 Task: Select Convenience. Add to cart, from Roadrunner for 149 Hardman Road, Brattleboro, Vermont 05301, Cell Number 802-818-8313, following items : Snickers King Size_x000D_
 - 3, Wrigleys Orbit Peppermint Gum Sugar Free_x000D_
 - 1
Action: Mouse moved to (245, 110)
Screenshot: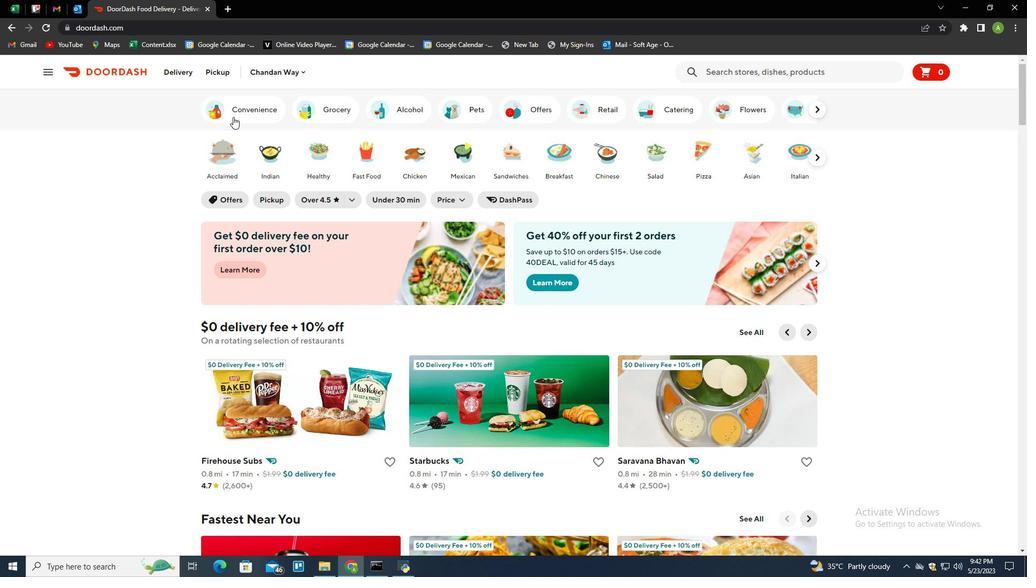 
Action: Mouse pressed left at (245, 110)
Screenshot: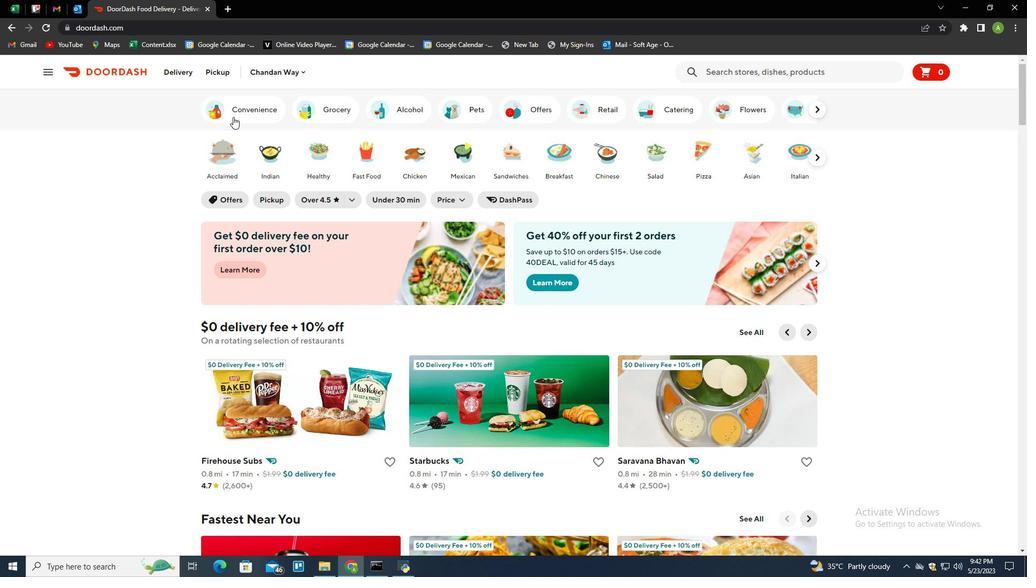 
Action: Mouse moved to (528, 467)
Screenshot: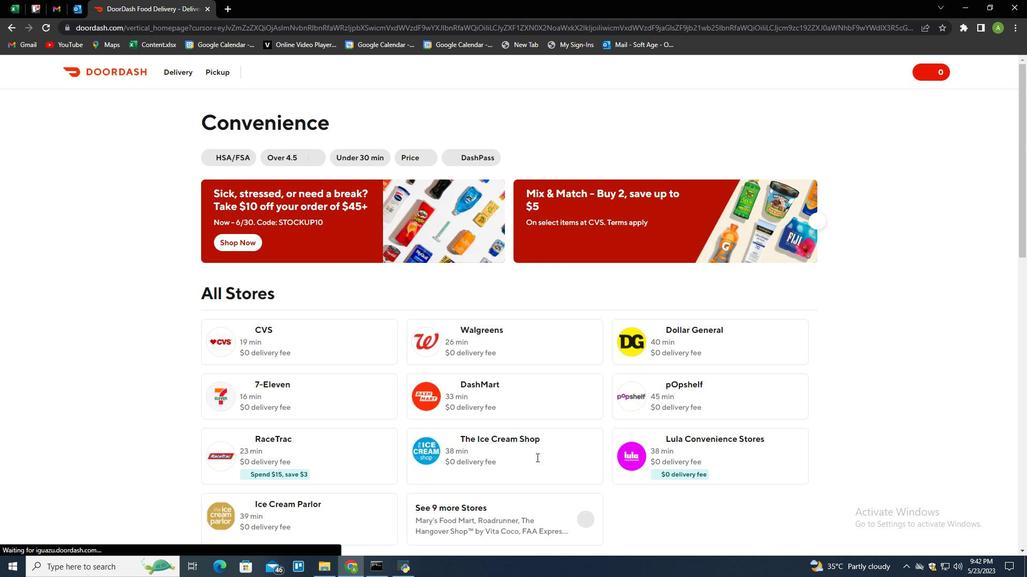 
Action: Mouse scrolled (528, 467) with delta (0, 0)
Screenshot: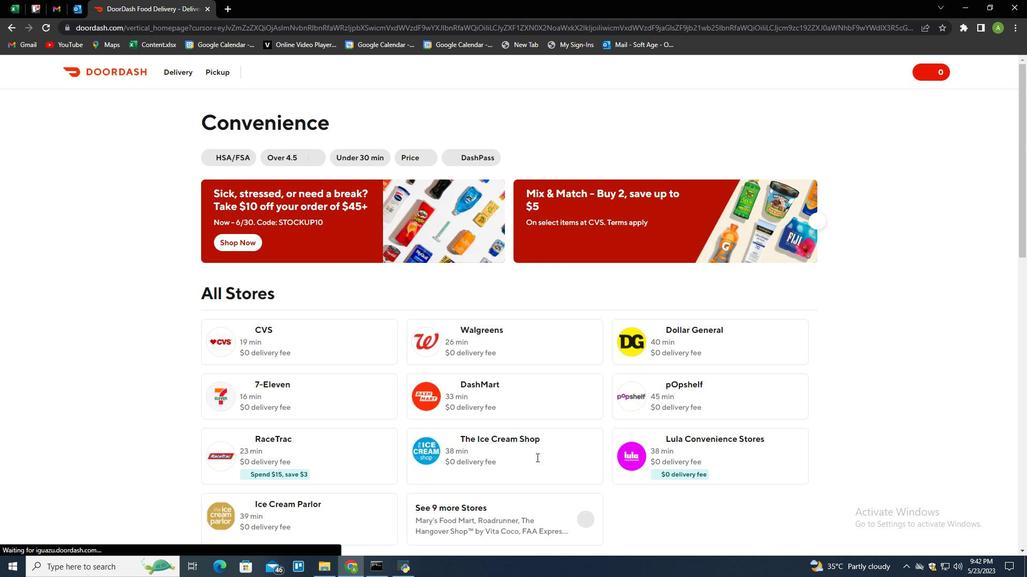 
Action: Mouse scrolled (528, 467) with delta (0, 0)
Screenshot: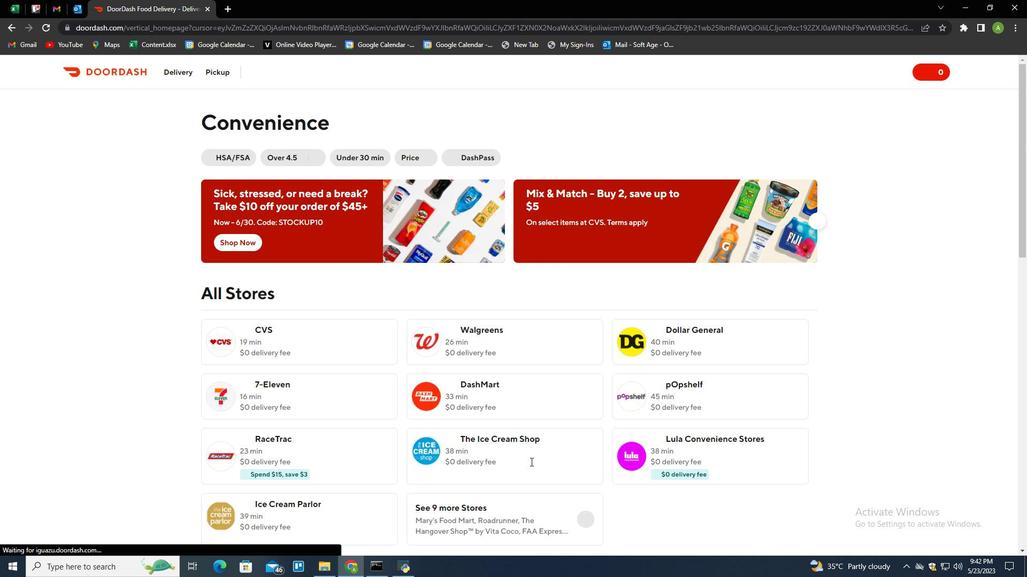 
Action: Mouse scrolled (528, 467) with delta (0, 0)
Screenshot: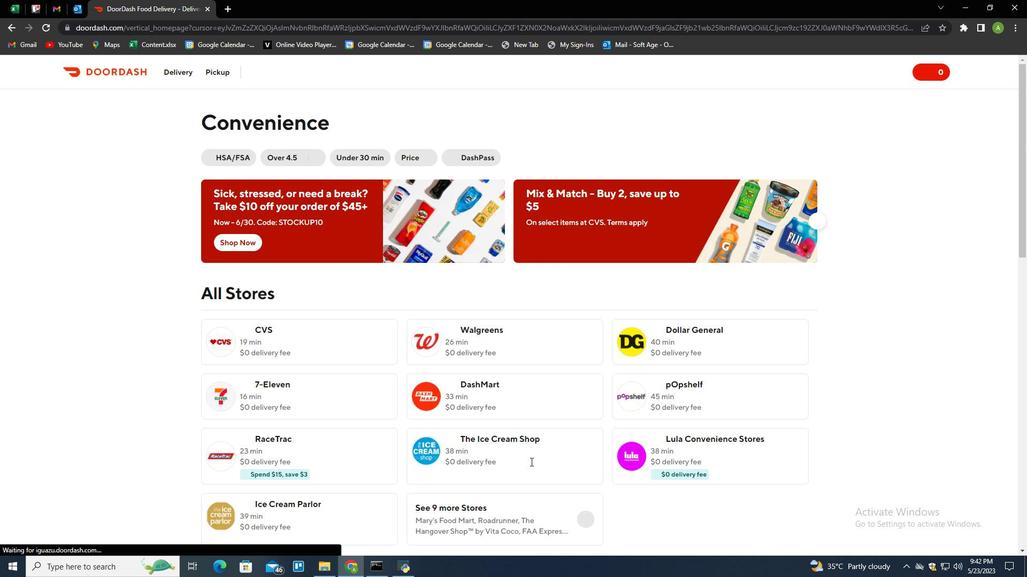 
Action: Mouse moved to (579, 356)
Screenshot: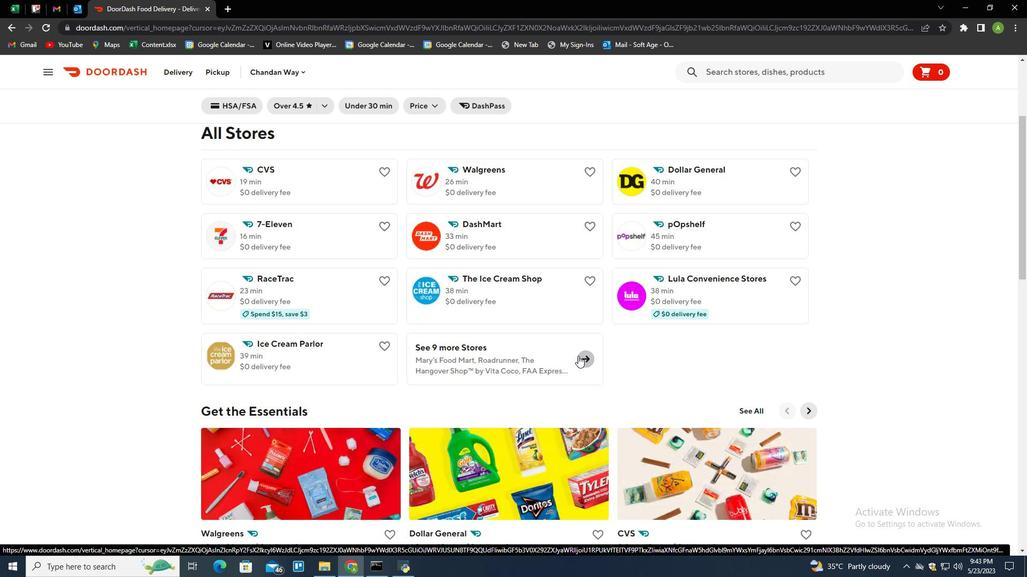 
Action: Mouse pressed left at (579, 356)
Screenshot: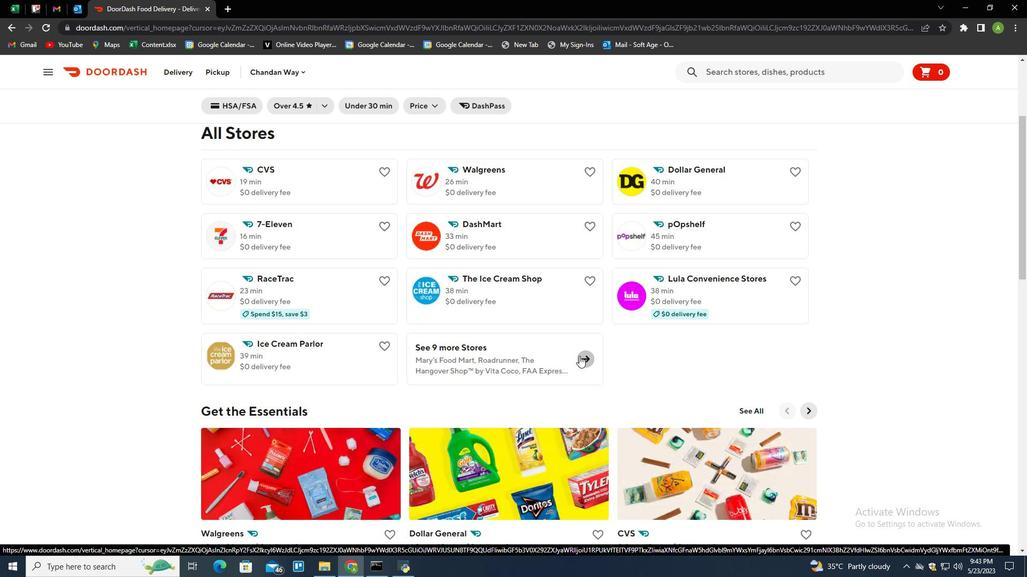 
Action: Mouse moved to (651, 323)
Screenshot: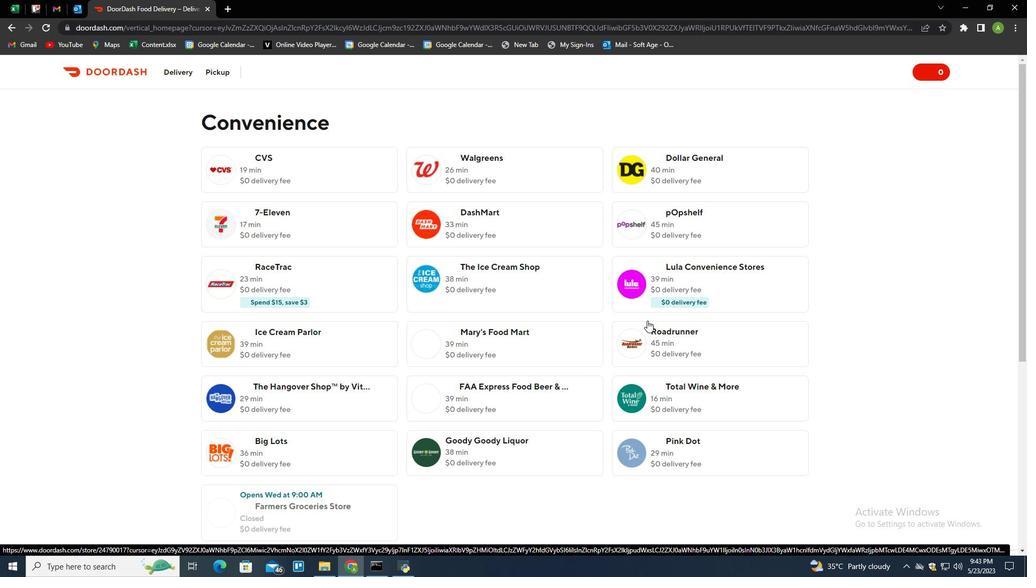 
Action: Mouse pressed left at (651, 323)
Screenshot: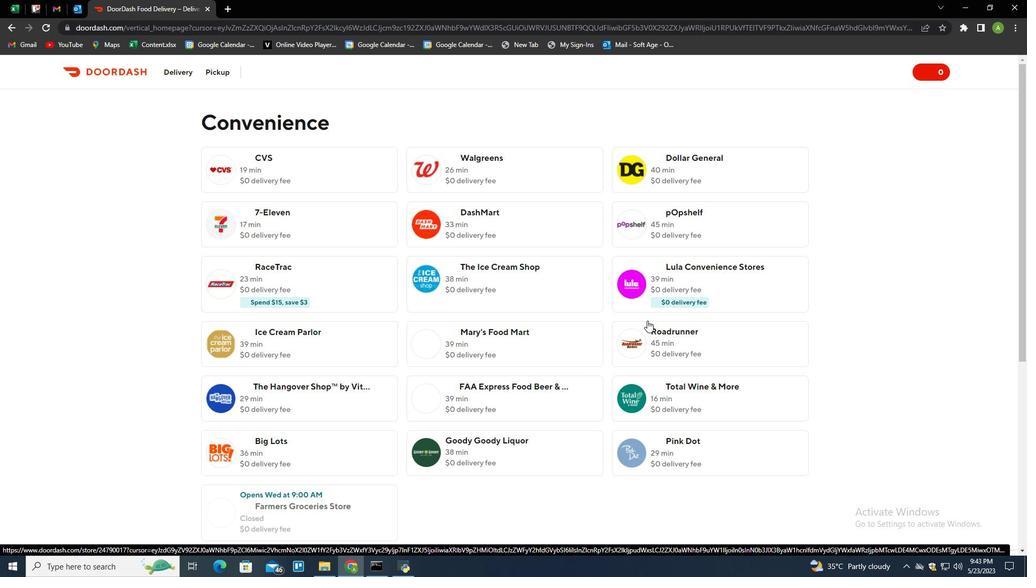 
Action: Mouse moved to (222, 71)
Screenshot: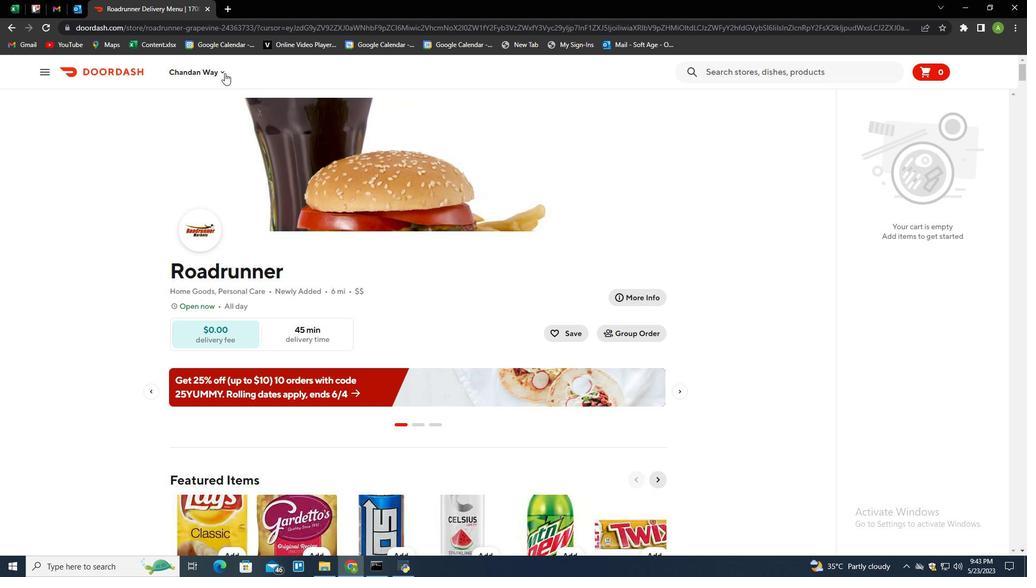 
Action: Mouse pressed left at (222, 71)
Screenshot: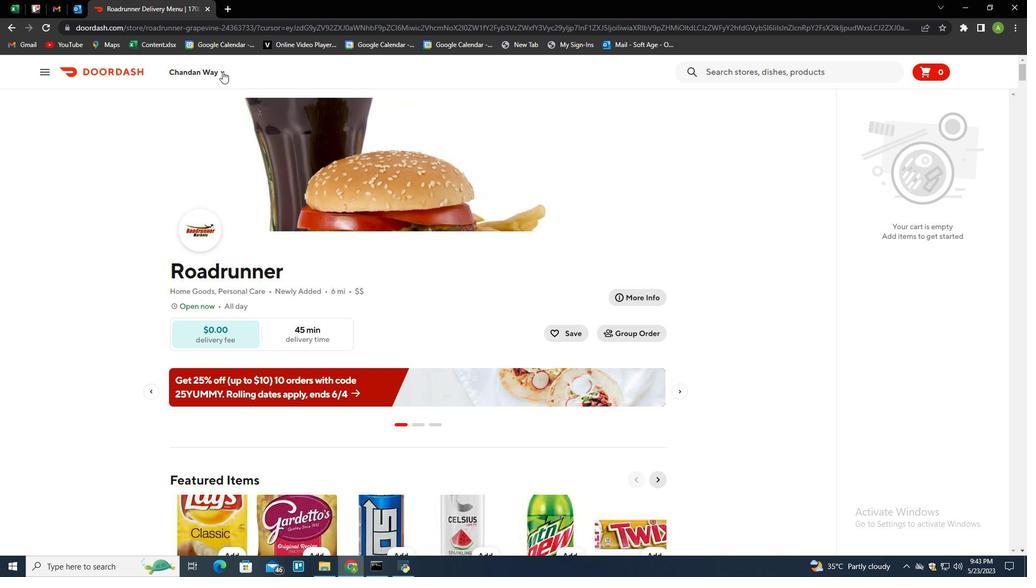 
Action: Mouse moved to (239, 118)
Screenshot: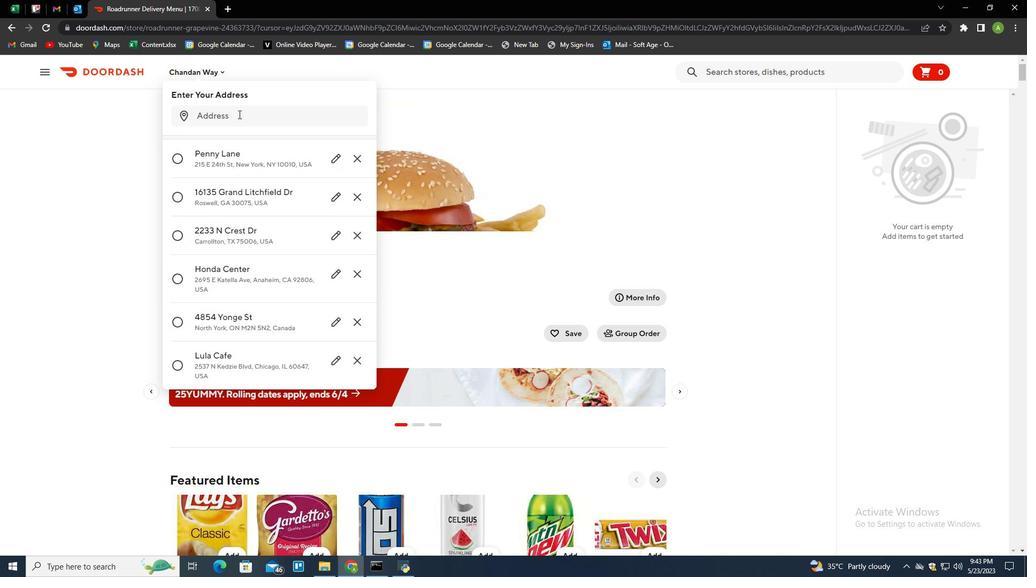 
Action: Mouse pressed left at (239, 118)
Screenshot: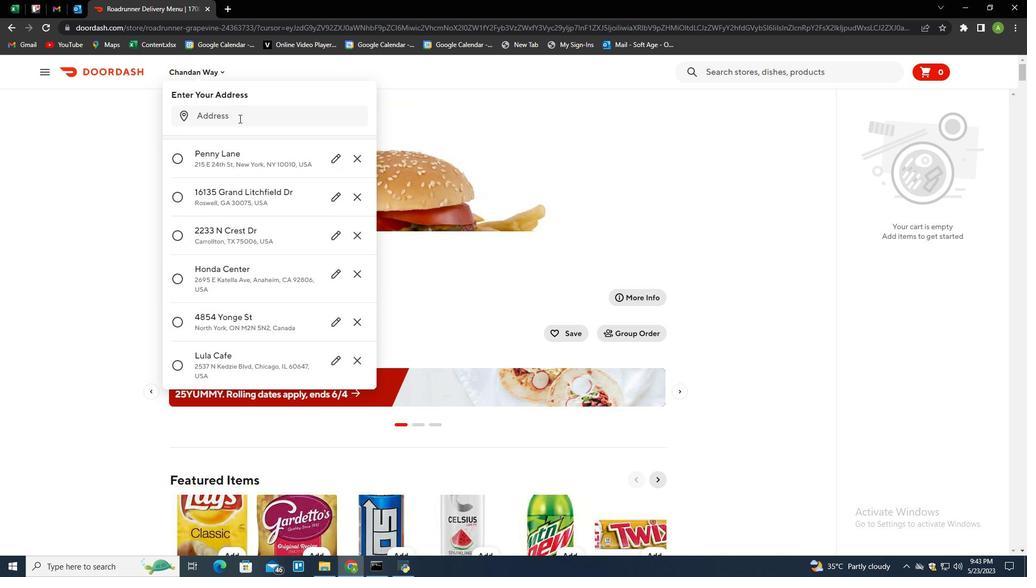
Action: Mouse moved to (230, 142)
Screenshot: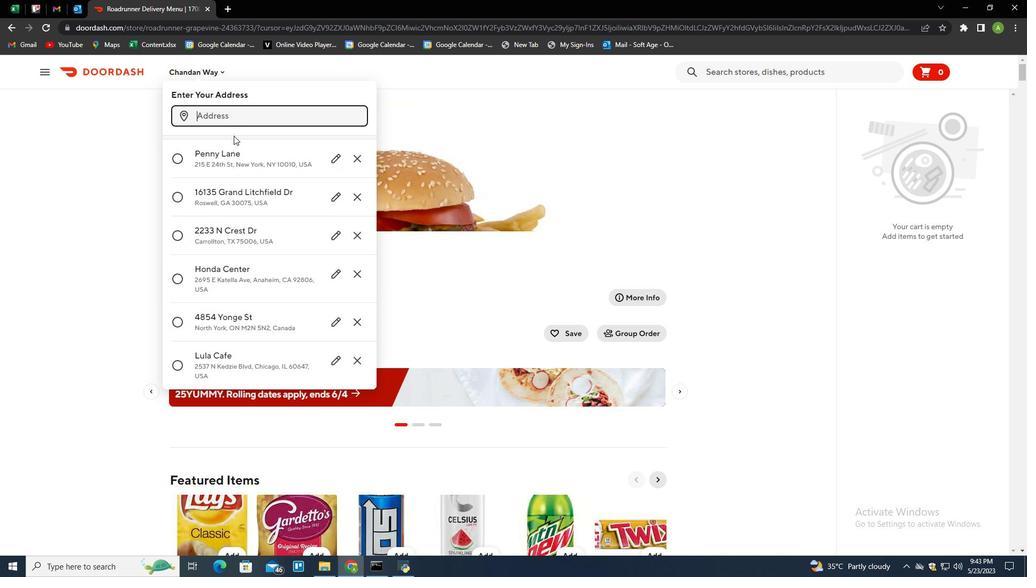 
Action: Key pressed 149<Key.space>hardman<Key.space>road,<Key.space>brattleboro,<Key.space>vermont<Key.space>05301<Key.enter>
Screenshot: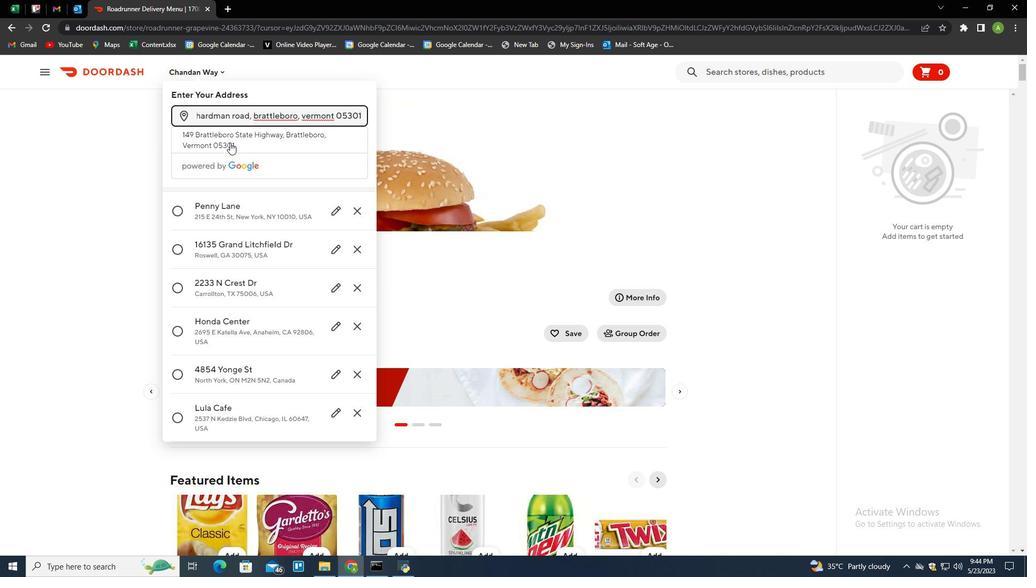 
Action: Mouse moved to (330, 442)
Screenshot: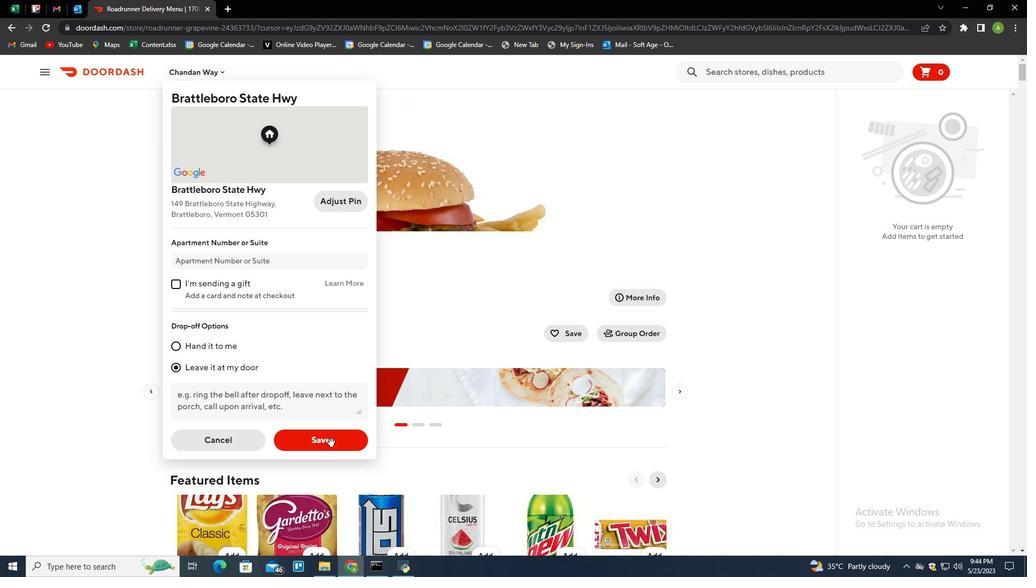 
Action: Mouse pressed left at (330, 442)
Screenshot: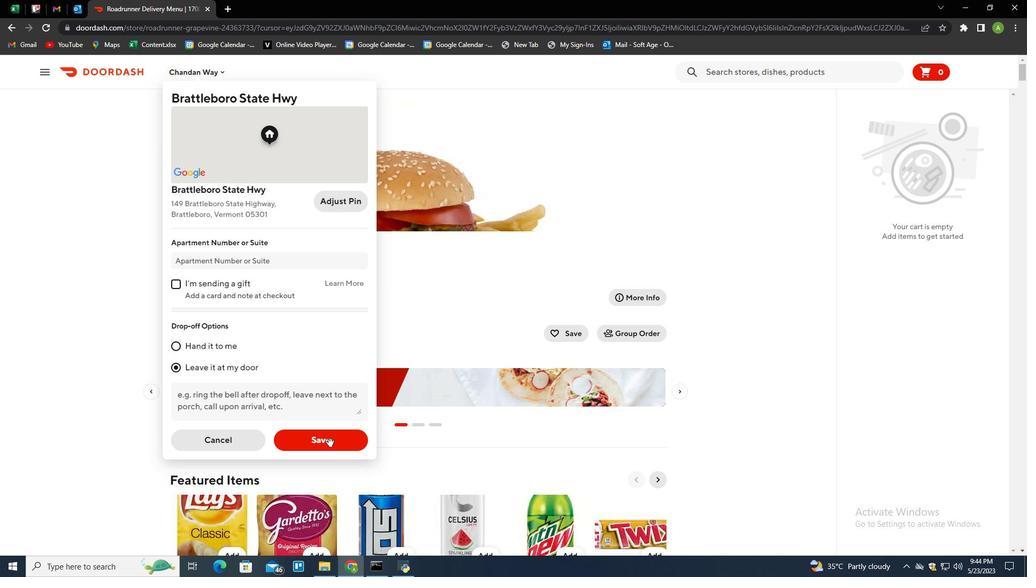 
Action: Mouse moved to (377, 224)
Screenshot: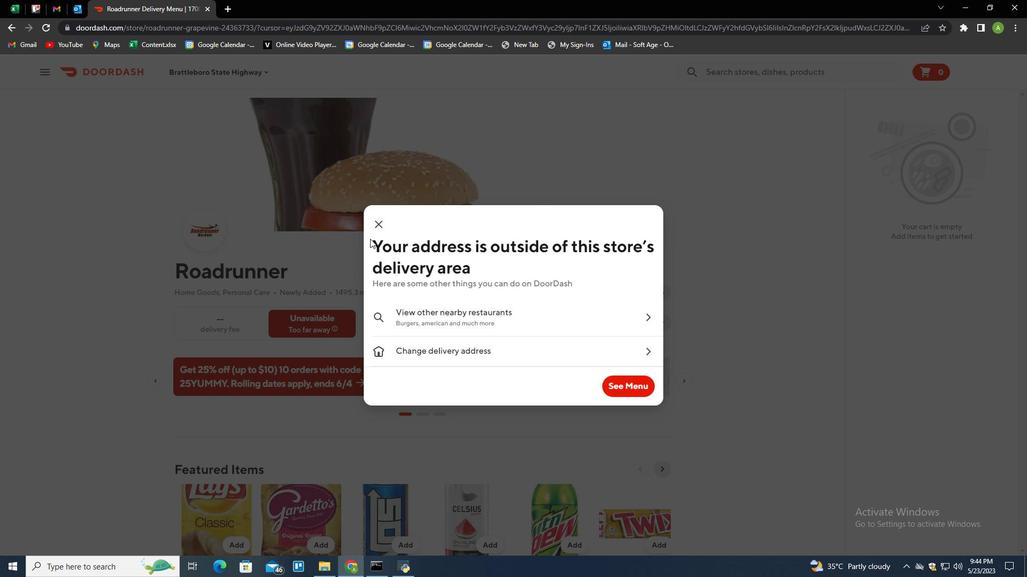 
Action: Mouse pressed left at (377, 224)
Screenshot: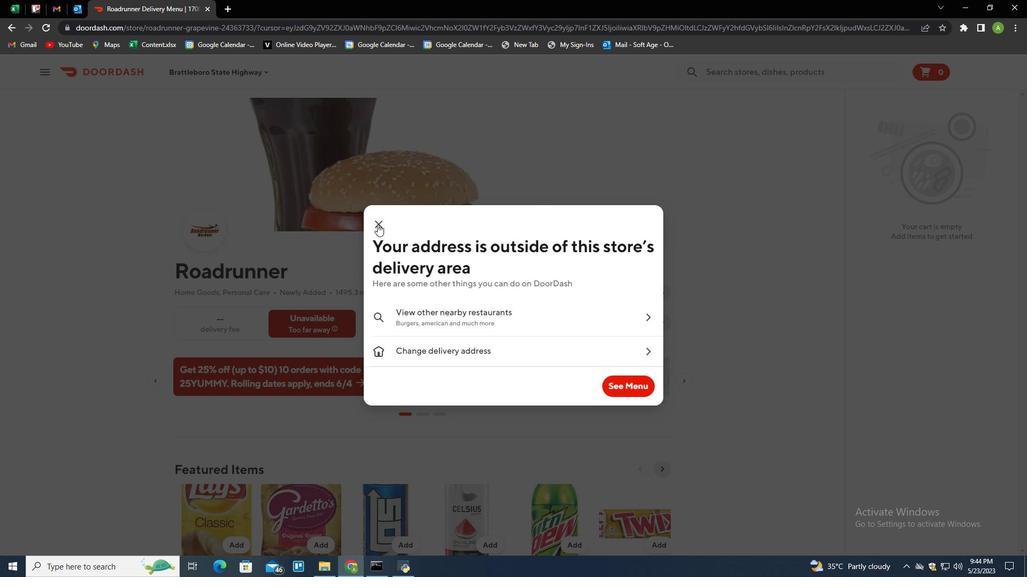 
Action: Mouse moved to (679, 228)
Screenshot: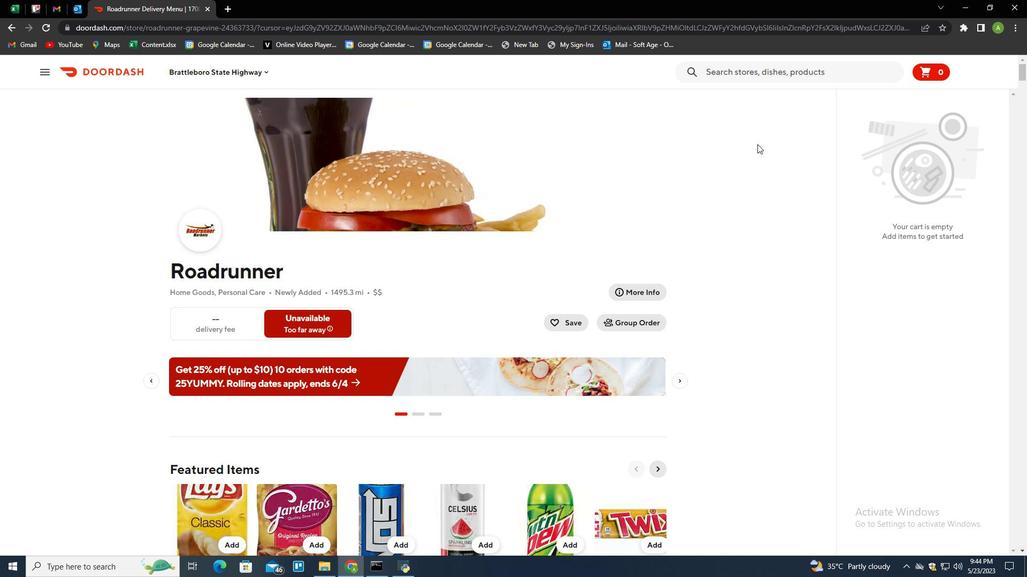 
Action: Mouse scrolled (679, 227) with delta (0, 0)
Screenshot: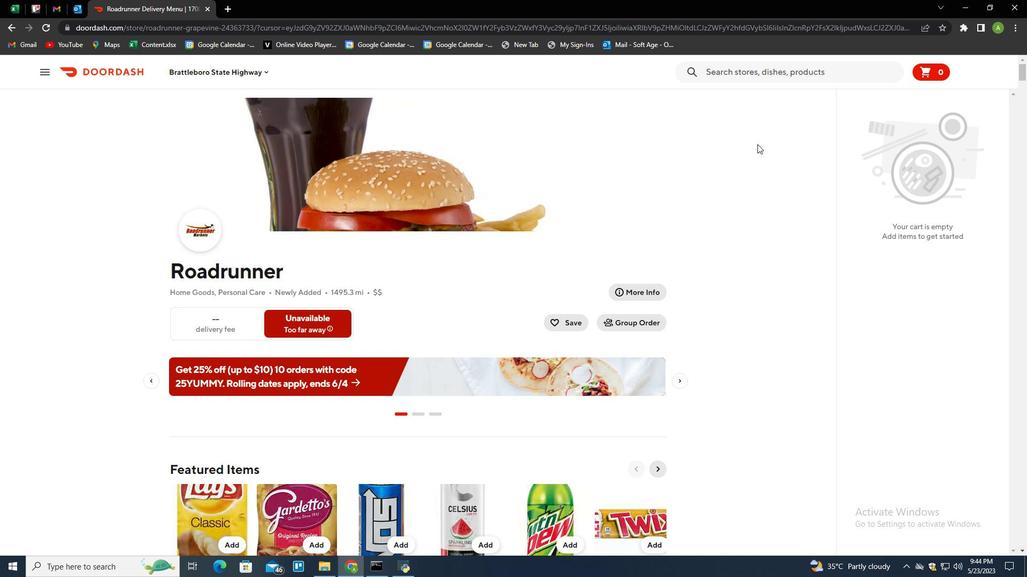 
Action: Mouse moved to (651, 261)
Screenshot: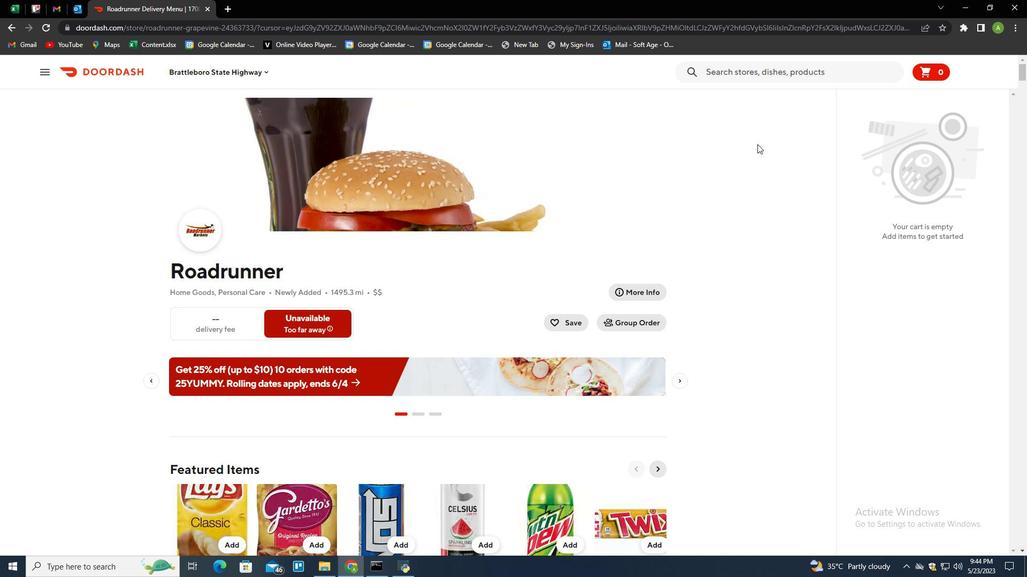 
Action: Mouse scrolled (651, 261) with delta (0, 0)
Screenshot: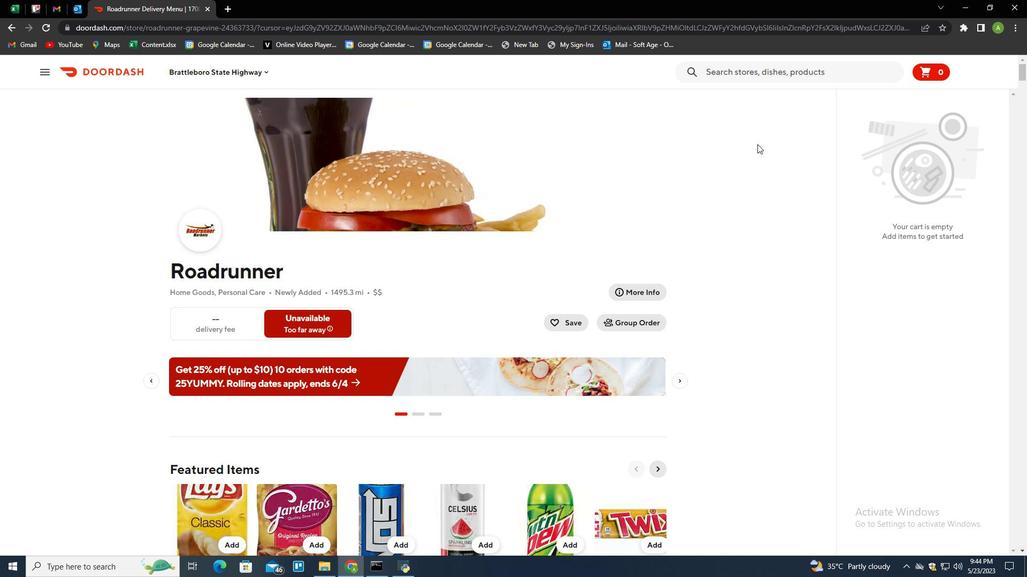 
Action: Mouse moved to (638, 269)
Screenshot: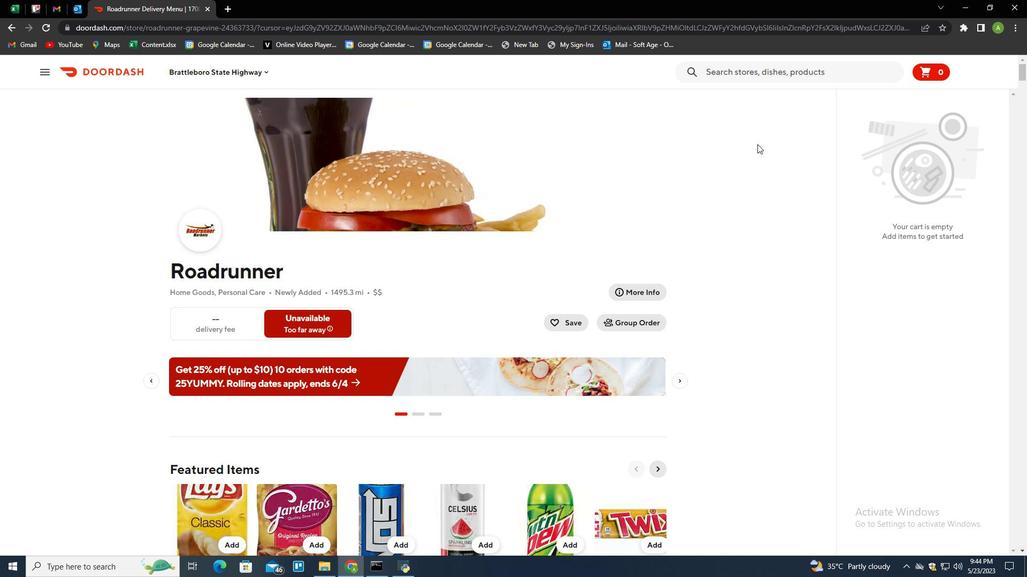 
Action: Mouse scrolled (638, 269) with delta (0, 0)
Screenshot: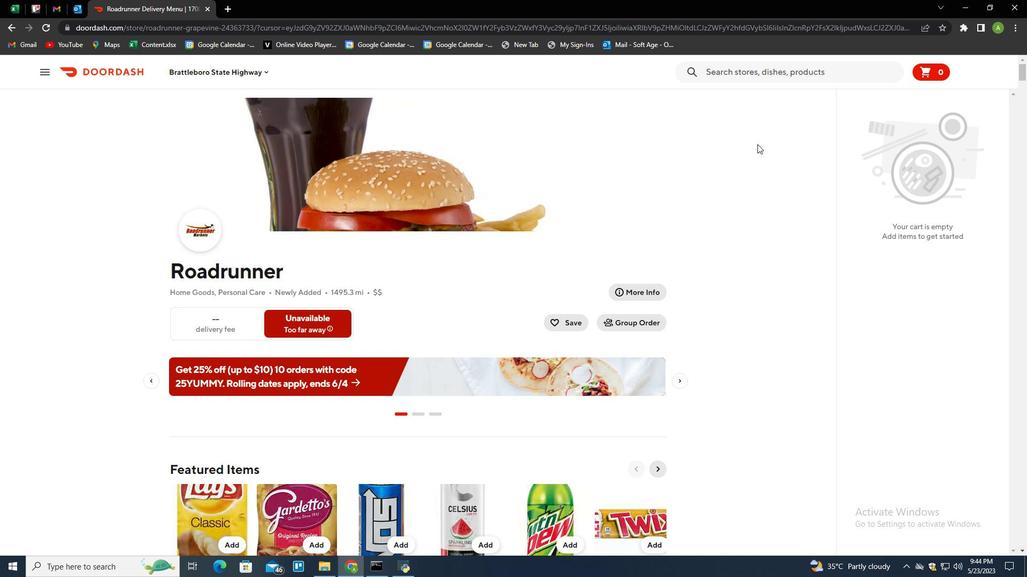 
Action: Mouse moved to (612, 282)
Screenshot: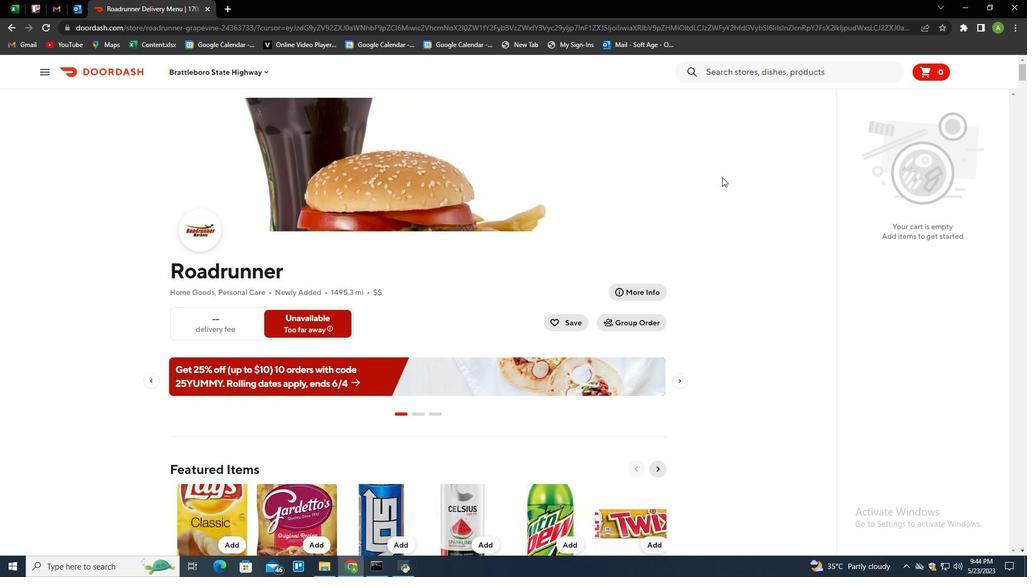 
Action: Mouse scrolled (620, 278) with delta (0, 0)
Screenshot: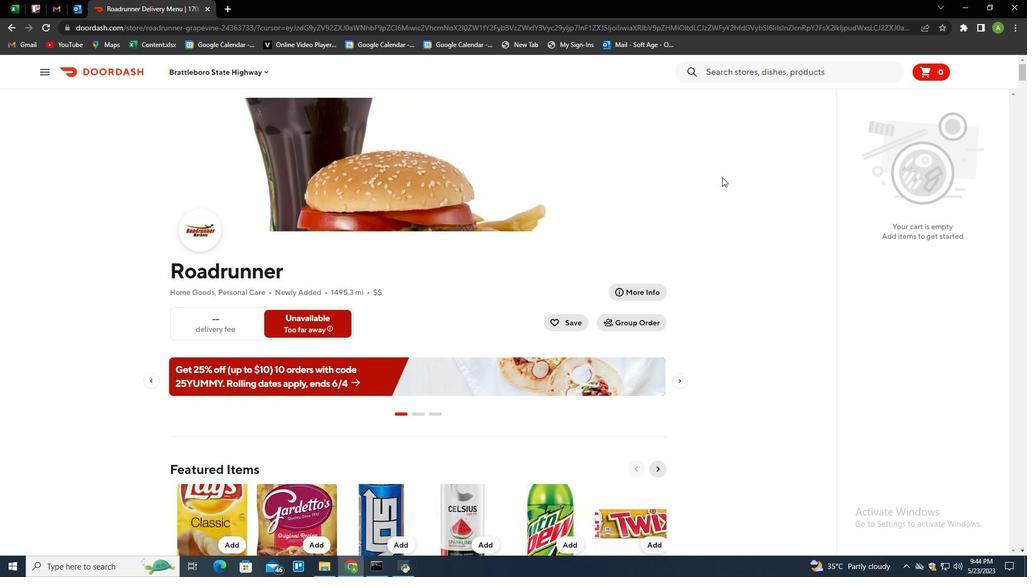 
Action: Mouse moved to (603, 286)
Screenshot: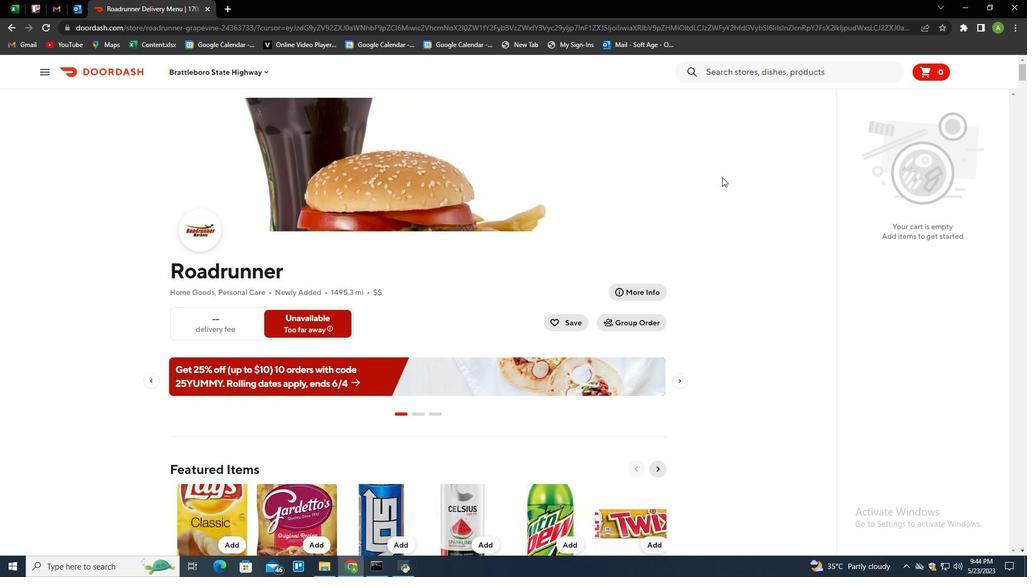 
Action: Mouse scrolled (607, 283) with delta (0, 0)
Screenshot: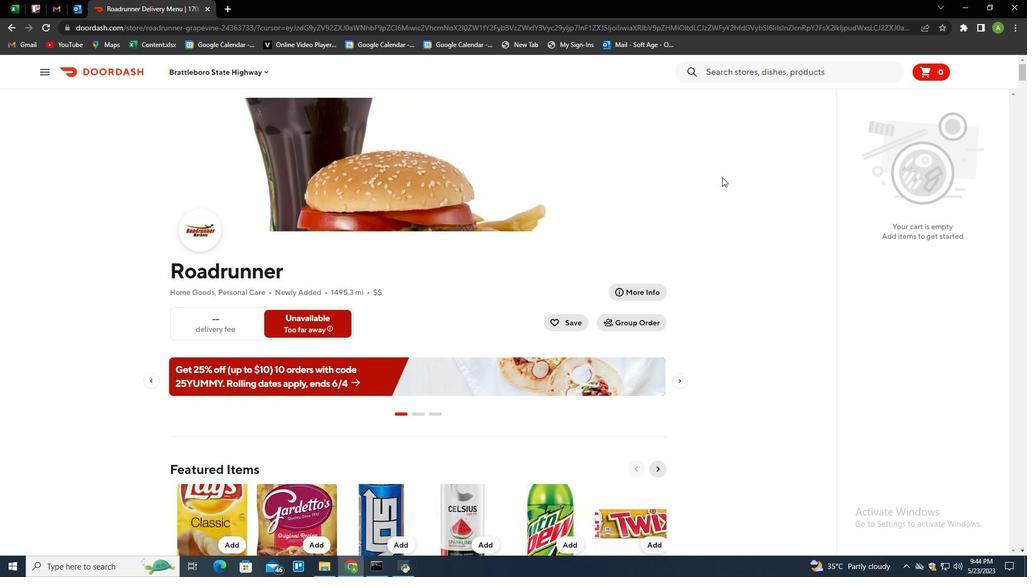 
Action: Mouse moved to (594, 290)
Screenshot: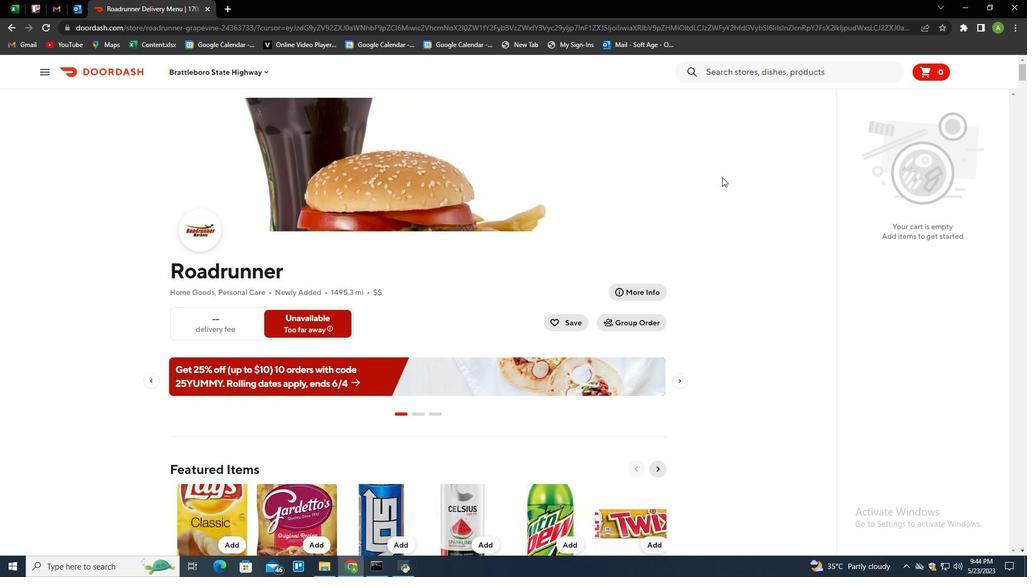 
Action: Mouse scrolled (599, 287) with delta (0, 0)
Screenshot: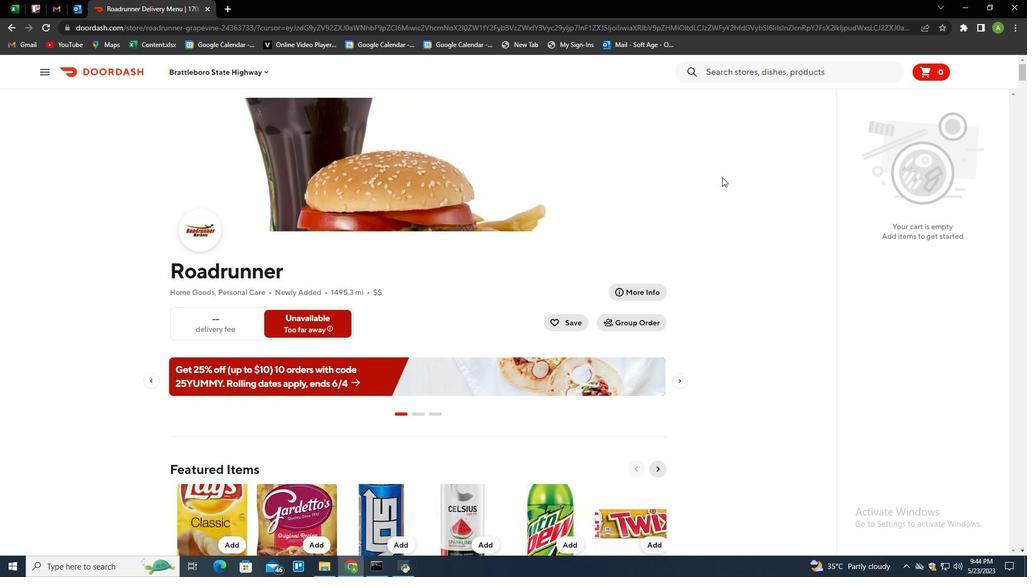 
Action: Mouse moved to (578, 460)
Screenshot: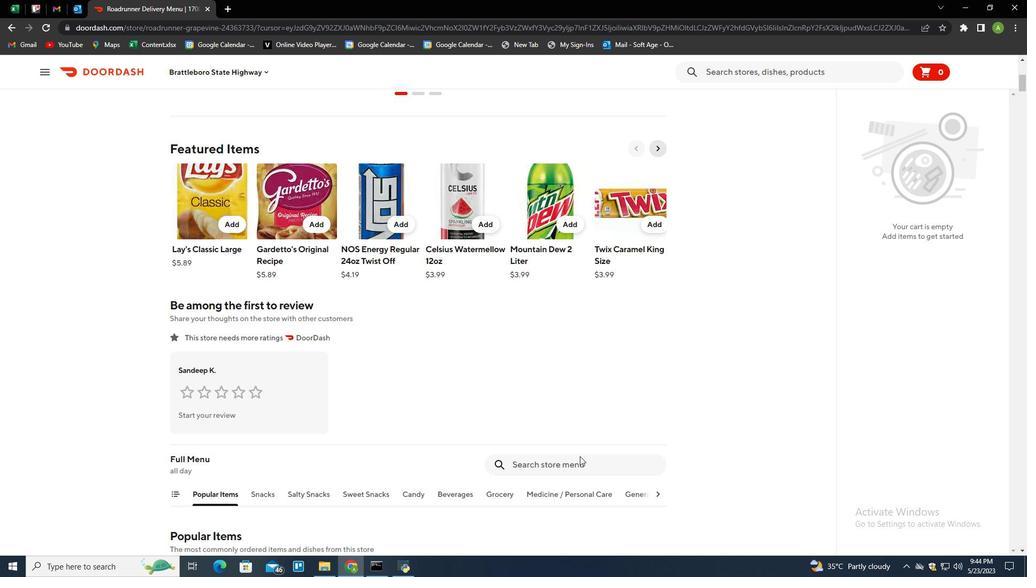 
Action: Mouse pressed left at (578, 460)
Screenshot: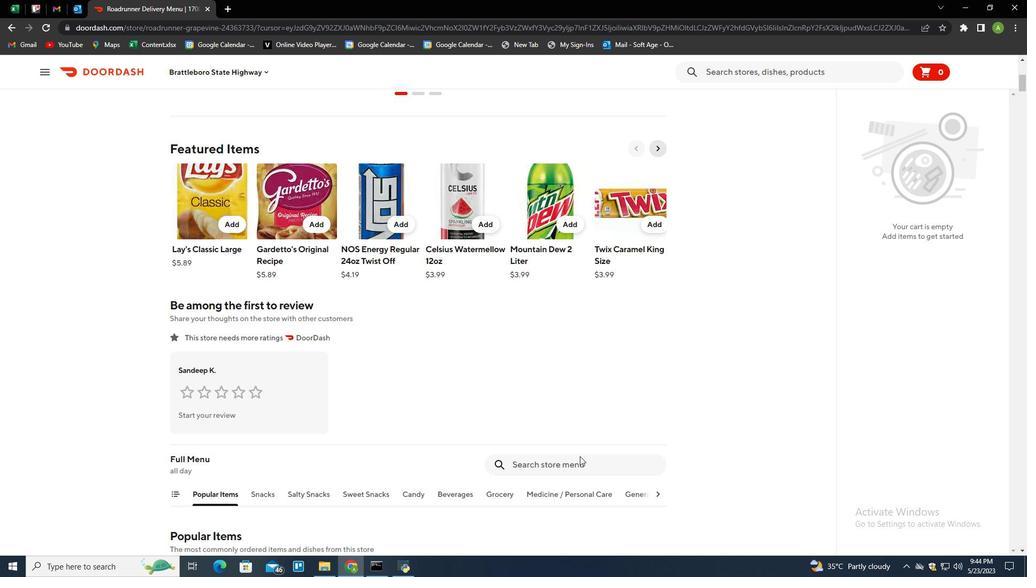 
Action: Mouse moved to (584, 380)
Screenshot: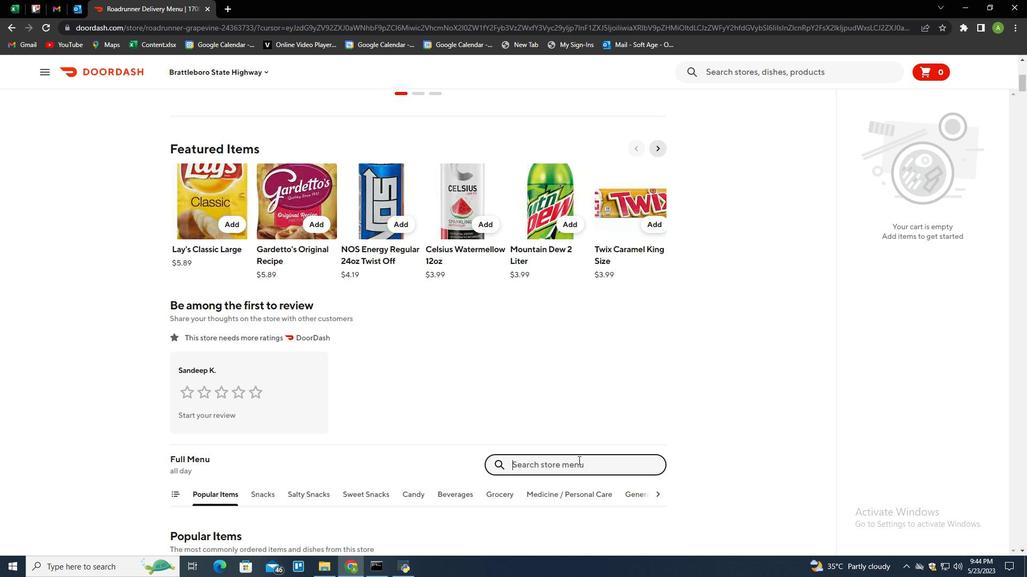 
Action: Key pressed snickers<Key.space>king<Key.space>size<Key.enter>
Screenshot: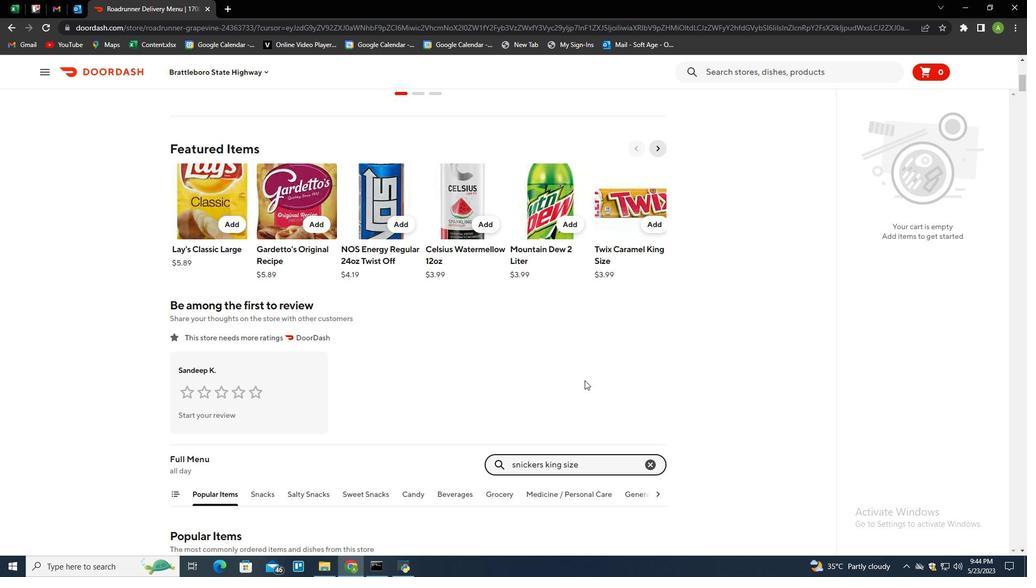 
Action: Mouse moved to (390, 295)
Screenshot: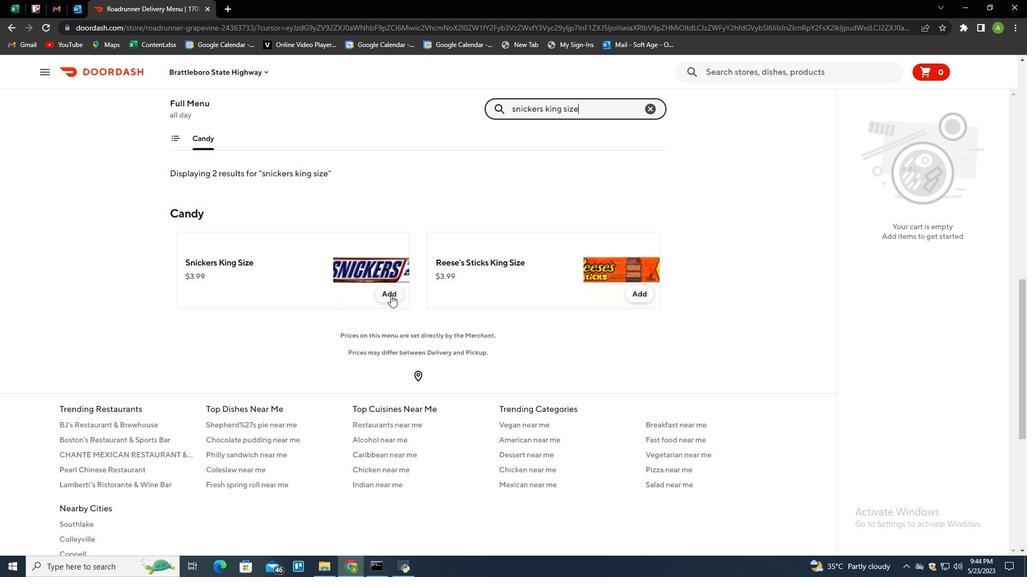 
Action: Mouse pressed left at (390, 295)
Screenshot: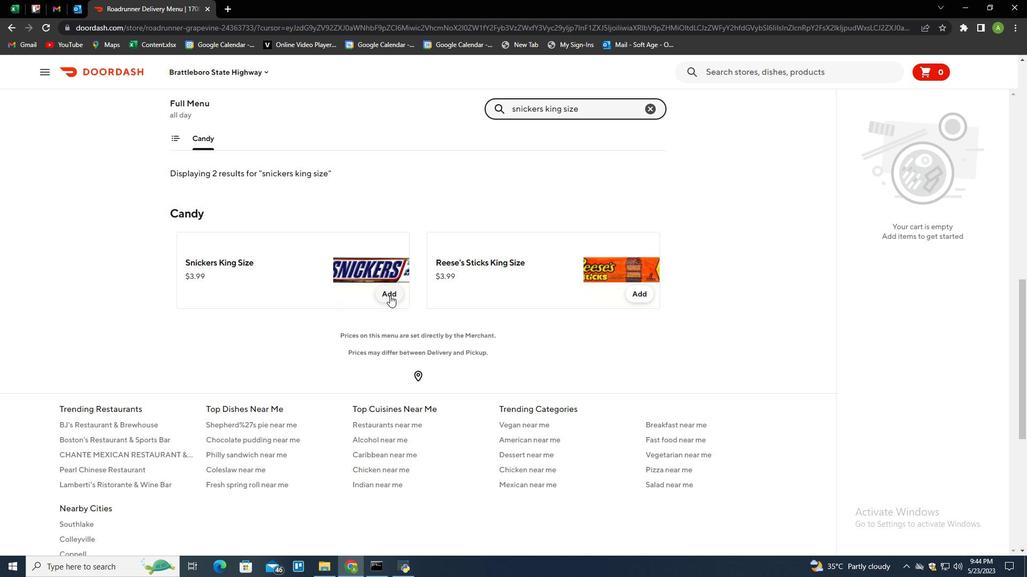 
Action: Mouse moved to (991, 185)
Screenshot: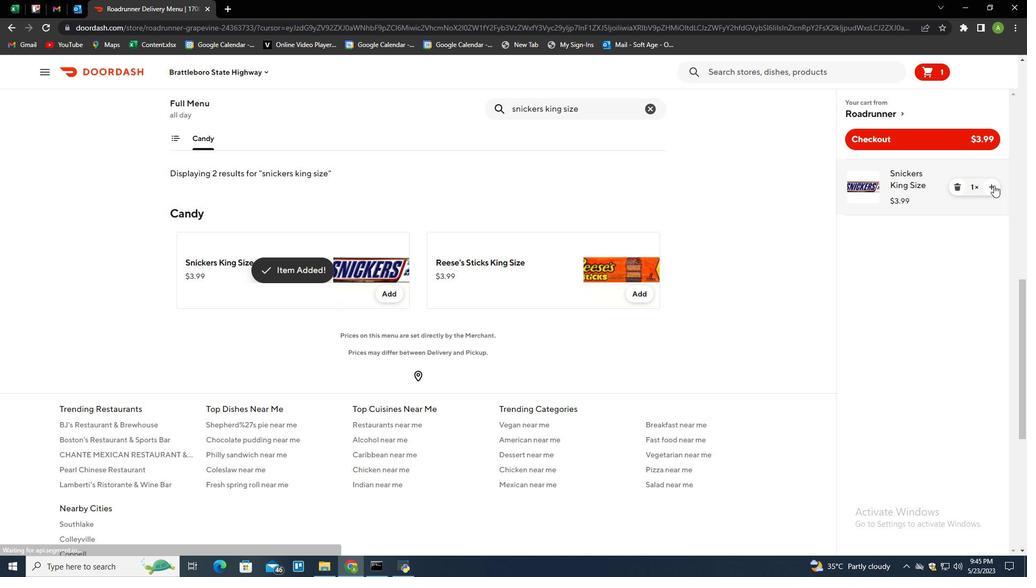 
Action: Mouse pressed left at (991, 185)
Screenshot: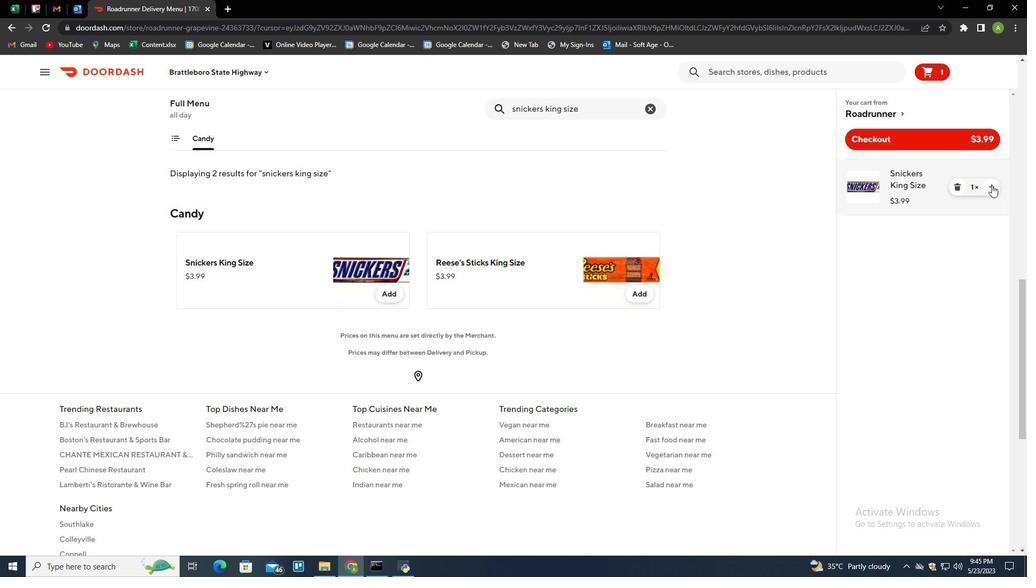 
Action: Mouse pressed left at (991, 185)
Screenshot: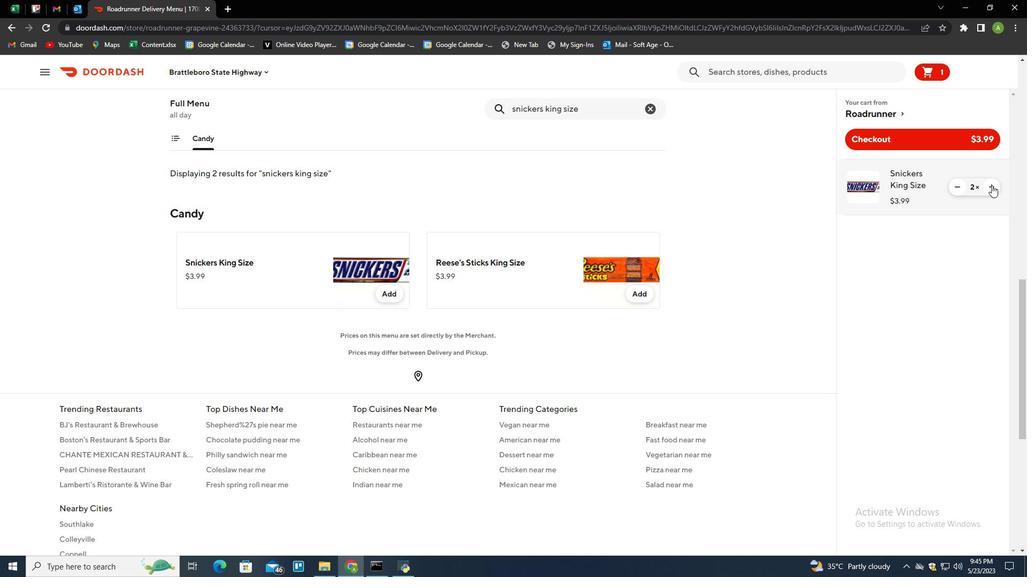 
Action: Mouse moved to (699, 225)
Screenshot: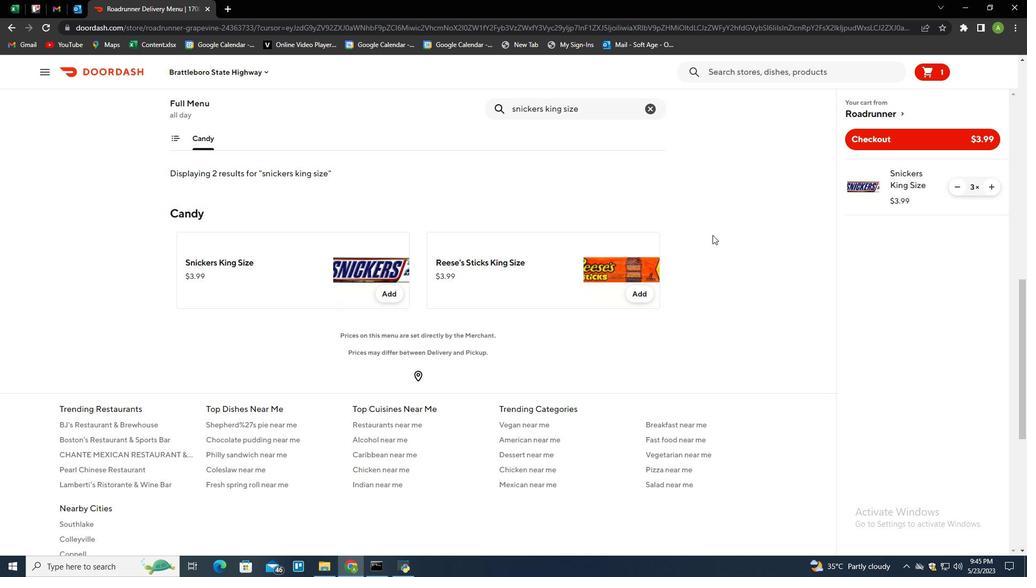 
Action: Mouse scrolled (699, 225) with delta (0, 0)
Screenshot: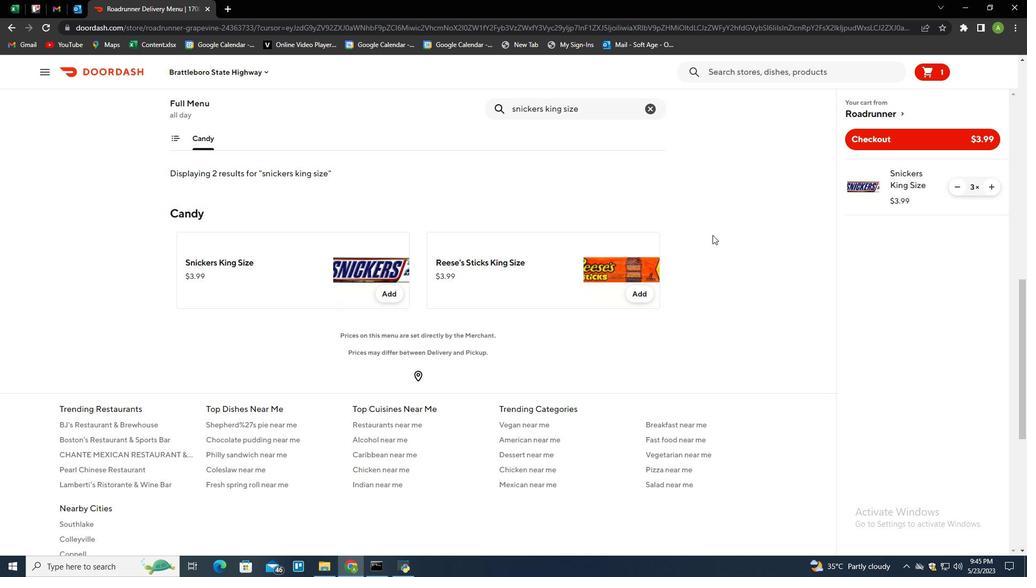 
Action: Mouse scrolled (699, 225) with delta (0, 0)
Screenshot: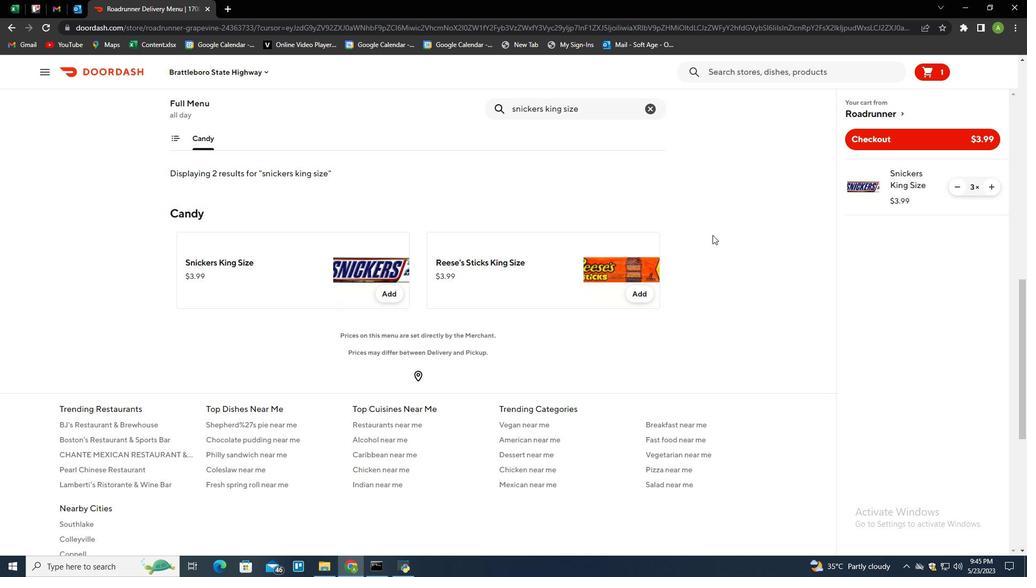 
Action: Mouse moved to (695, 220)
Screenshot: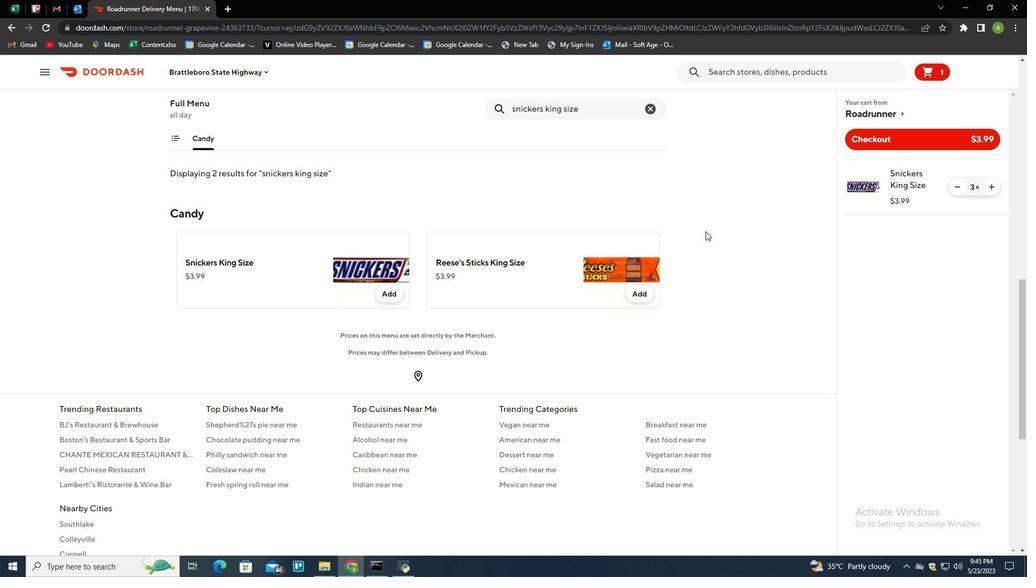 
Action: Mouse scrolled (695, 220) with delta (0, 0)
Screenshot: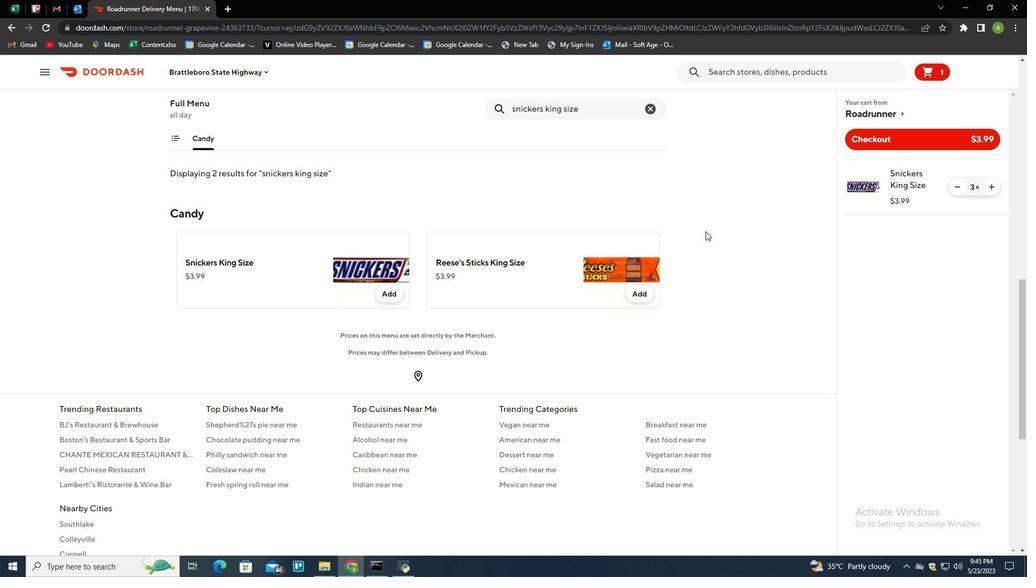 
Action: Mouse moved to (649, 271)
Screenshot: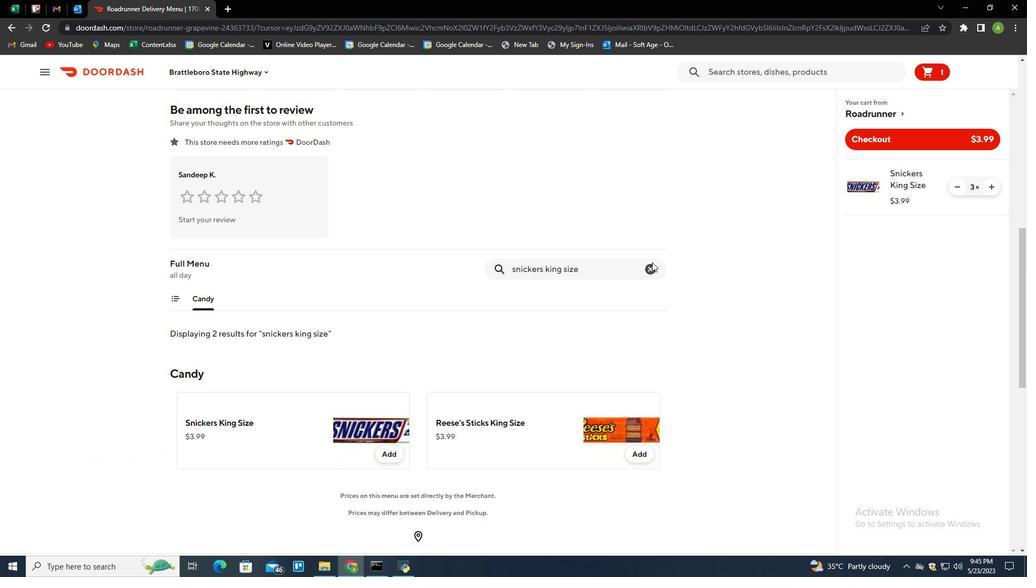 
Action: Mouse pressed left at (649, 271)
Screenshot: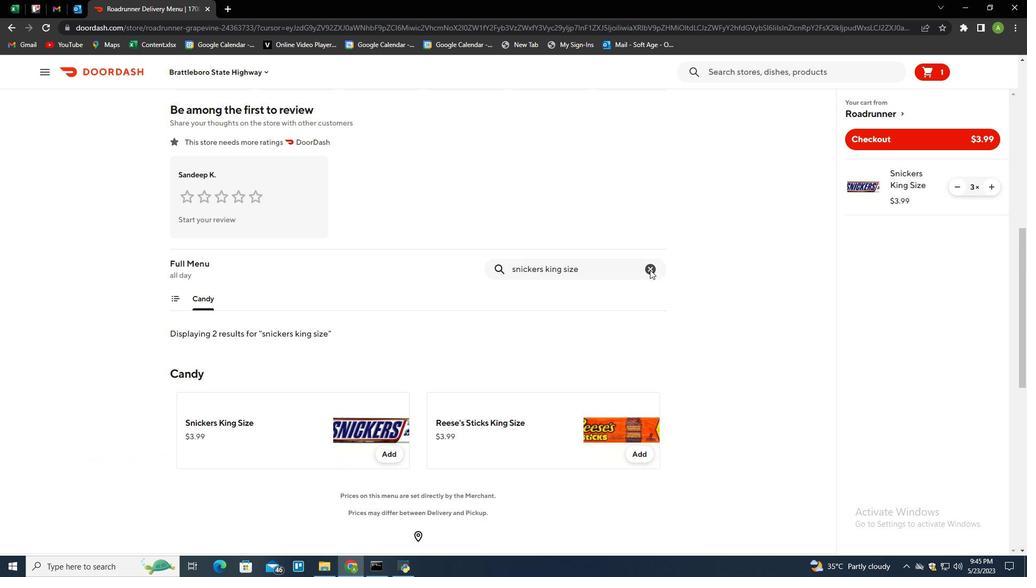 
Action: Mouse moved to (642, 271)
Screenshot: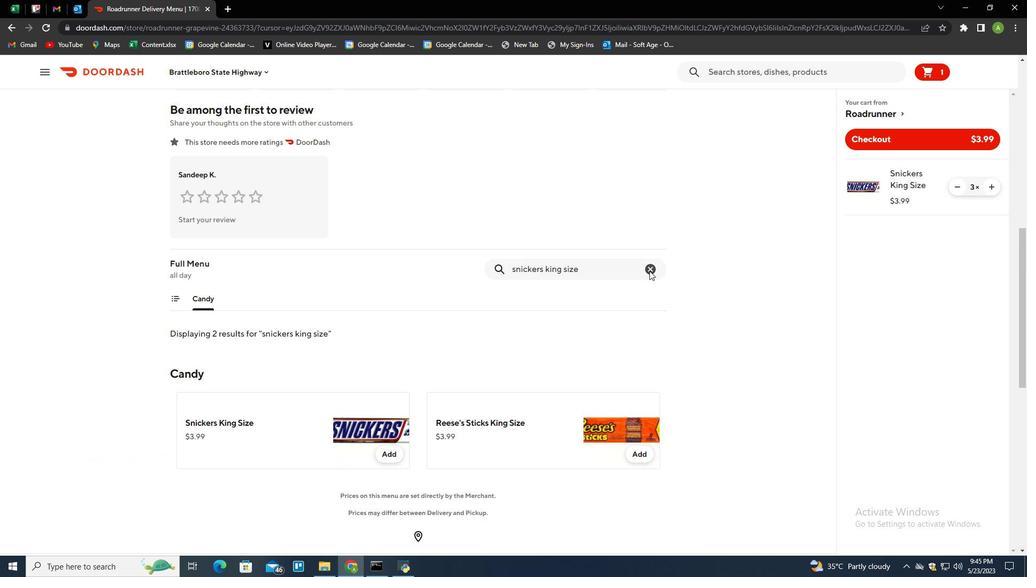 
Action: Key pressed wrigle
Screenshot: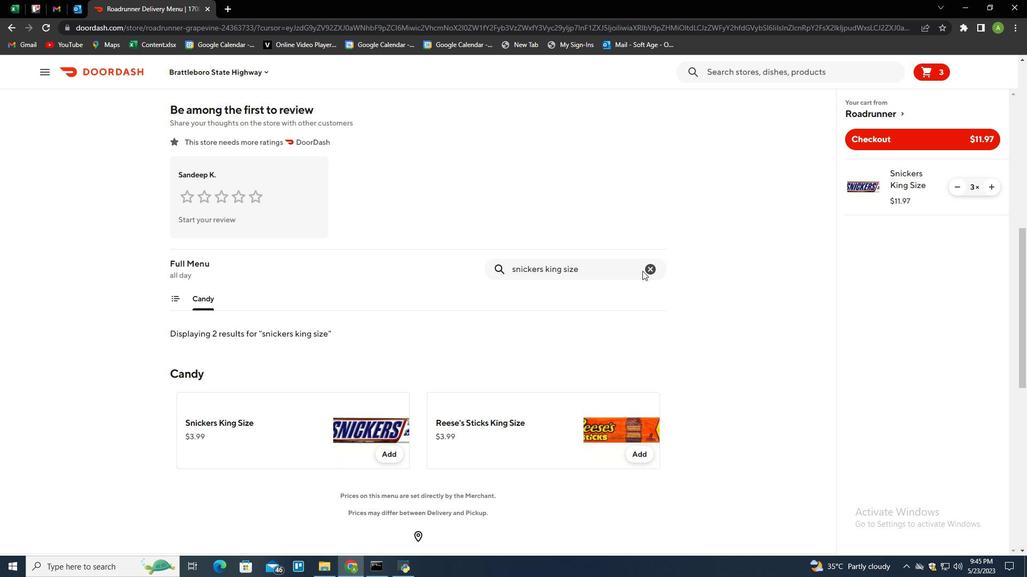 
Action: Mouse moved to (649, 263)
Screenshot: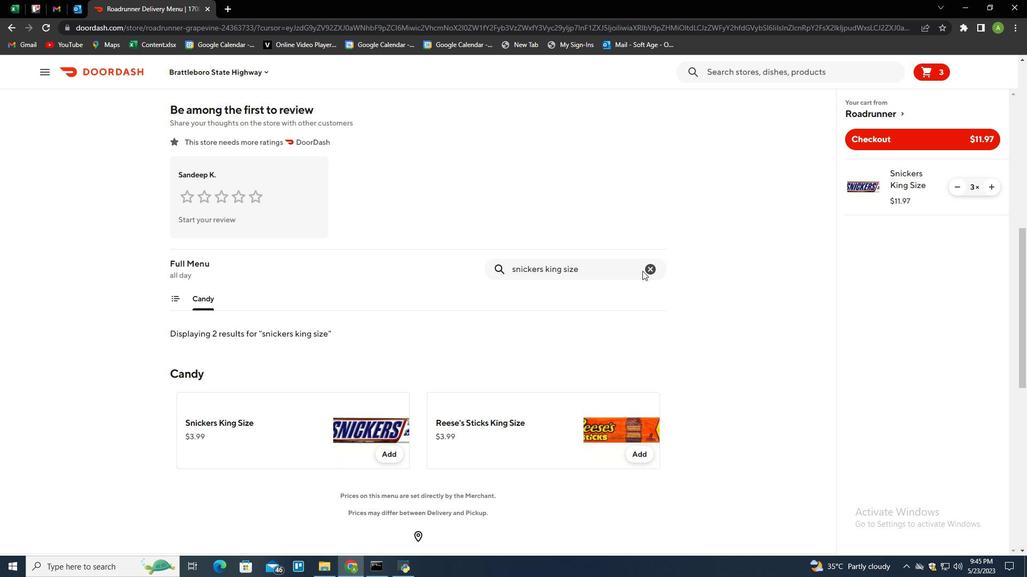 
Action: Mouse pressed left at (649, 263)
Screenshot: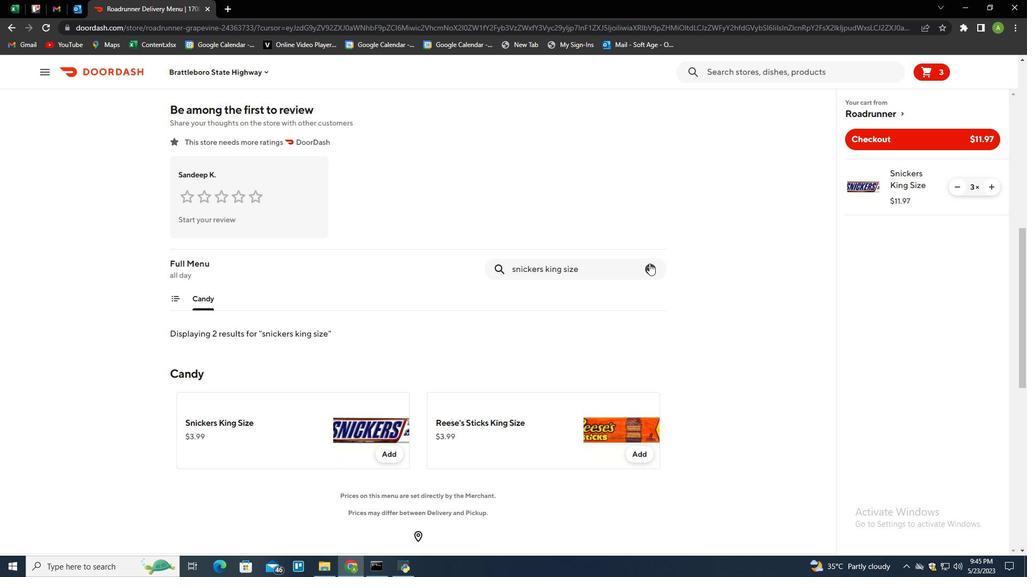 
Action: Mouse moved to (547, 117)
Screenshot: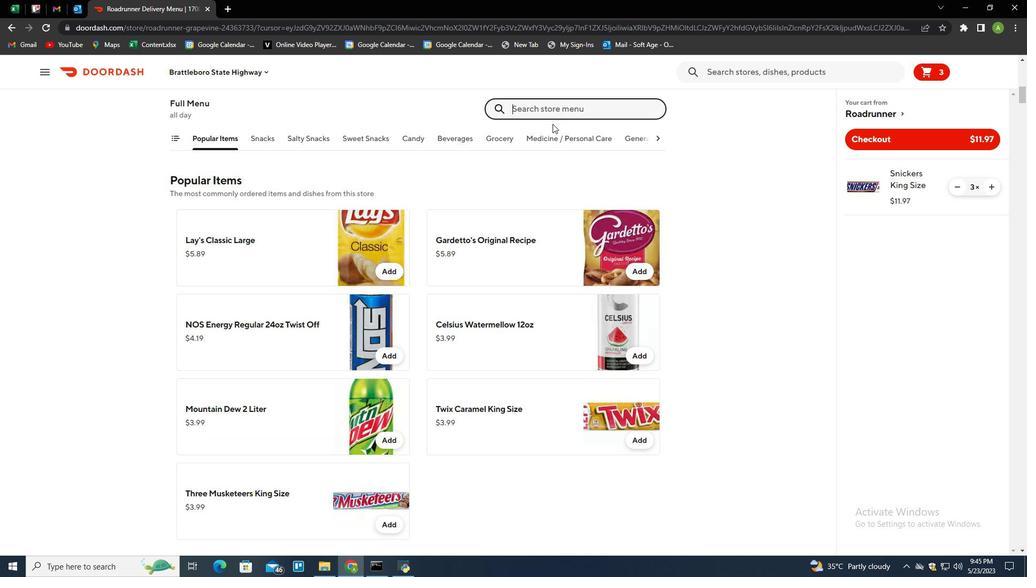 
Action: Key pressed wrigleys<Key.space>orbit<Key.space>peppermint<Key.space>gum<Key.space>sugar<Key.space>free<Key.enter>
Screenshot: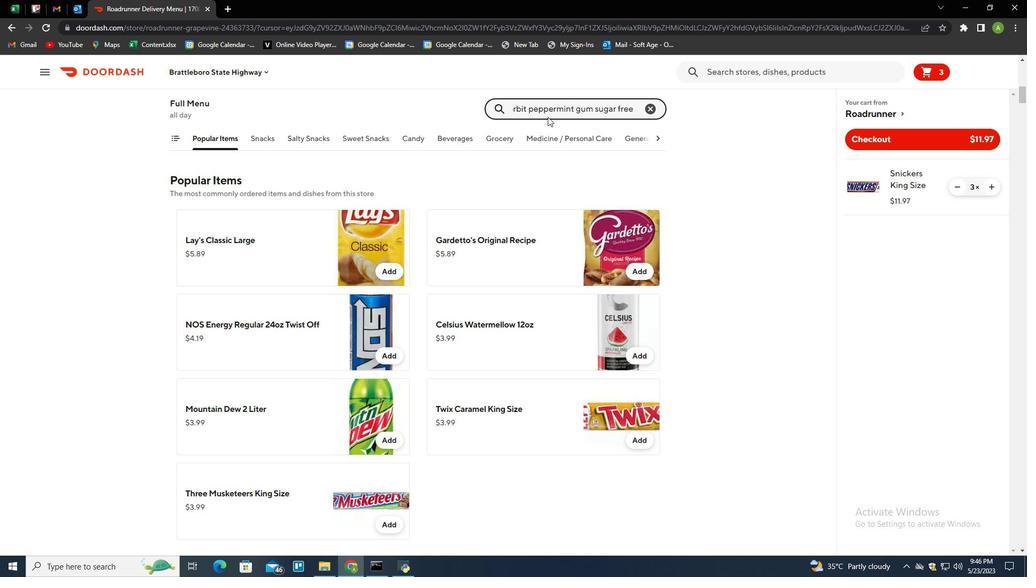 
Action: Mouse moved to (394, 296)
Screenshot: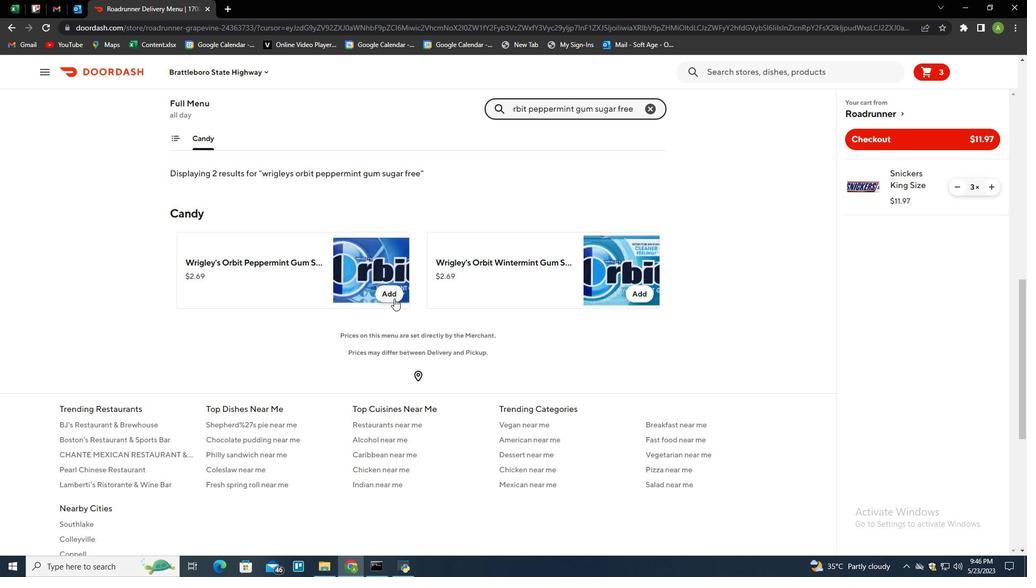 
Action: Mouse pressed left at (394, 296)
Screenshot: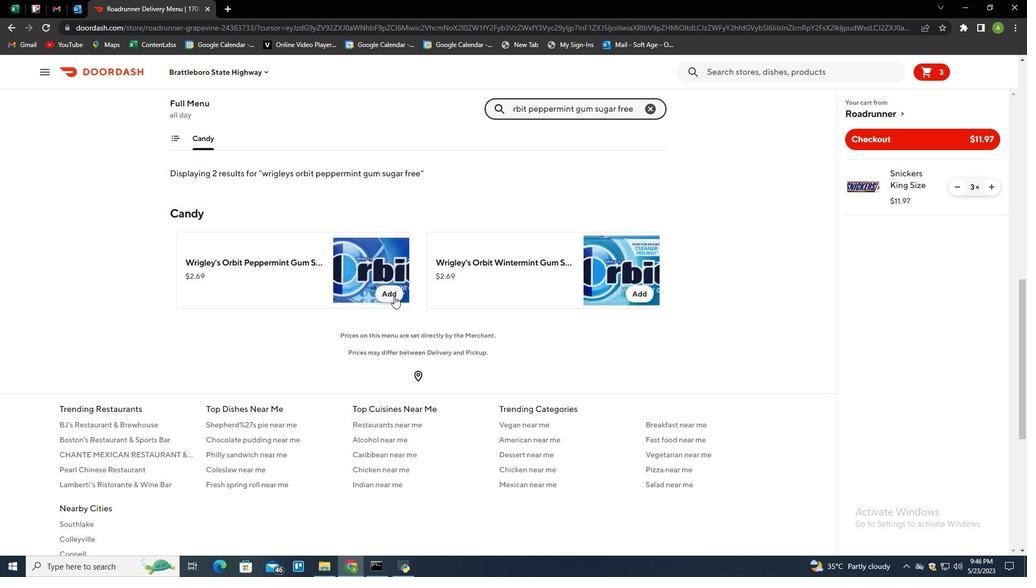 
Action: Mouse moved to (873, 138)
Screenshot: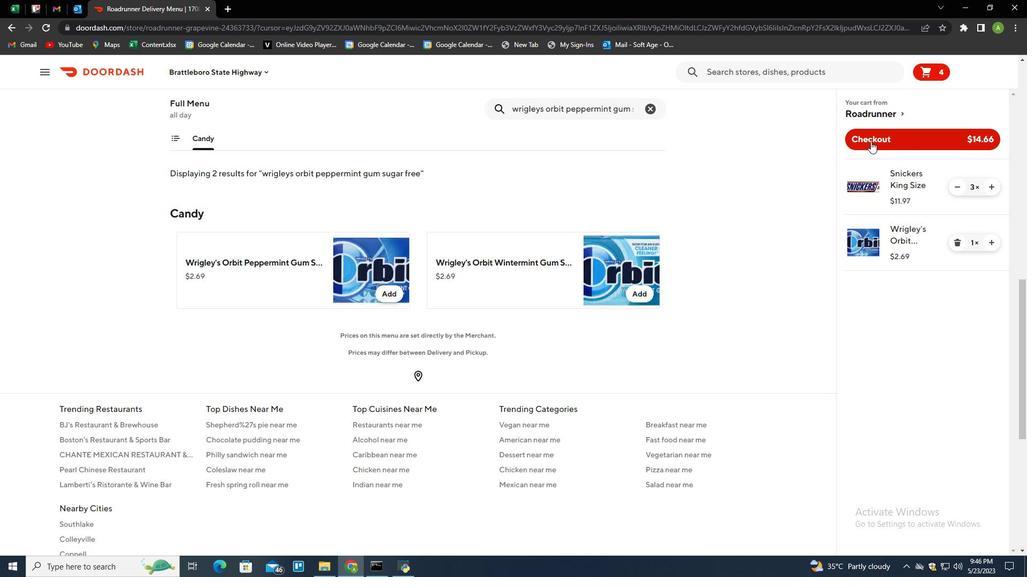 
Action: Mouse pressed left at (873, 138)
Screenshot: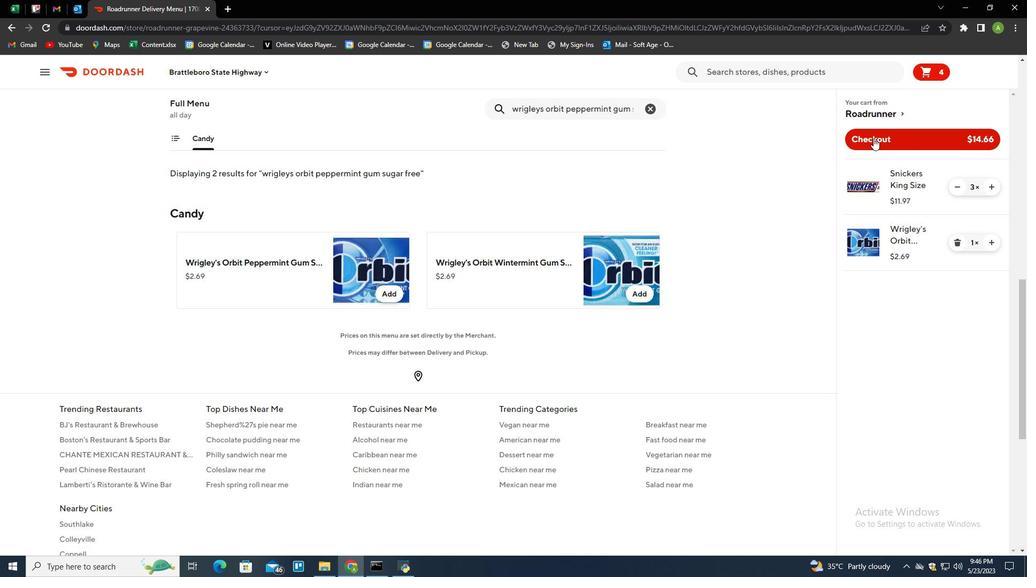 
Action: Mouse moved to (772, 171)
Screenshot: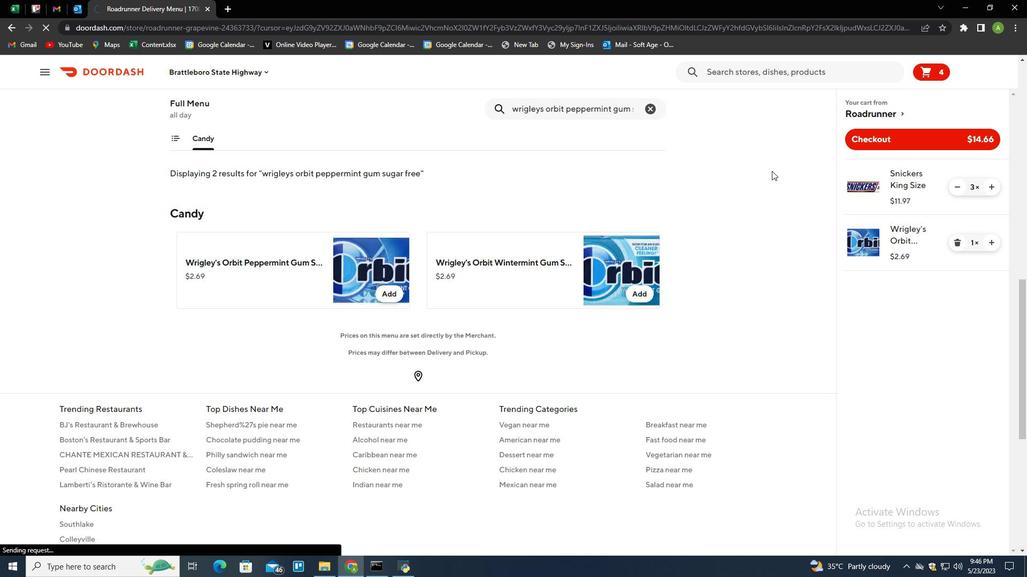 
